 Task: For heading Use Pacifico with brown colour & bold.  font size for heading22,  'Change the font style of data to'Pacifico and font size to 14,  Change the alignment of both headline & data to Align right In the sheet  BankBalances logbookbook
Action: Mouse moved to (53, 179)
Screenshot: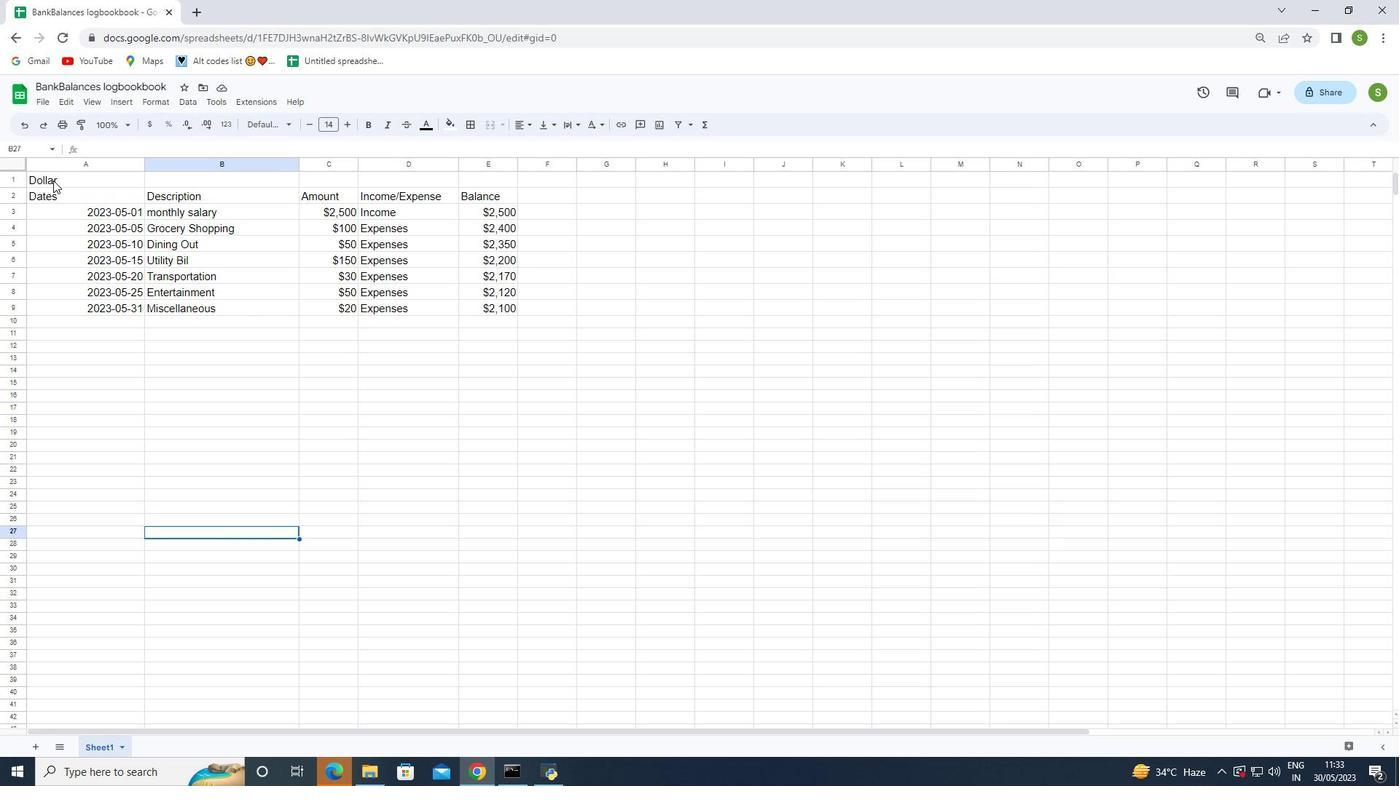 
Action: Mouse pressed left at (53, 179)
Screenshot: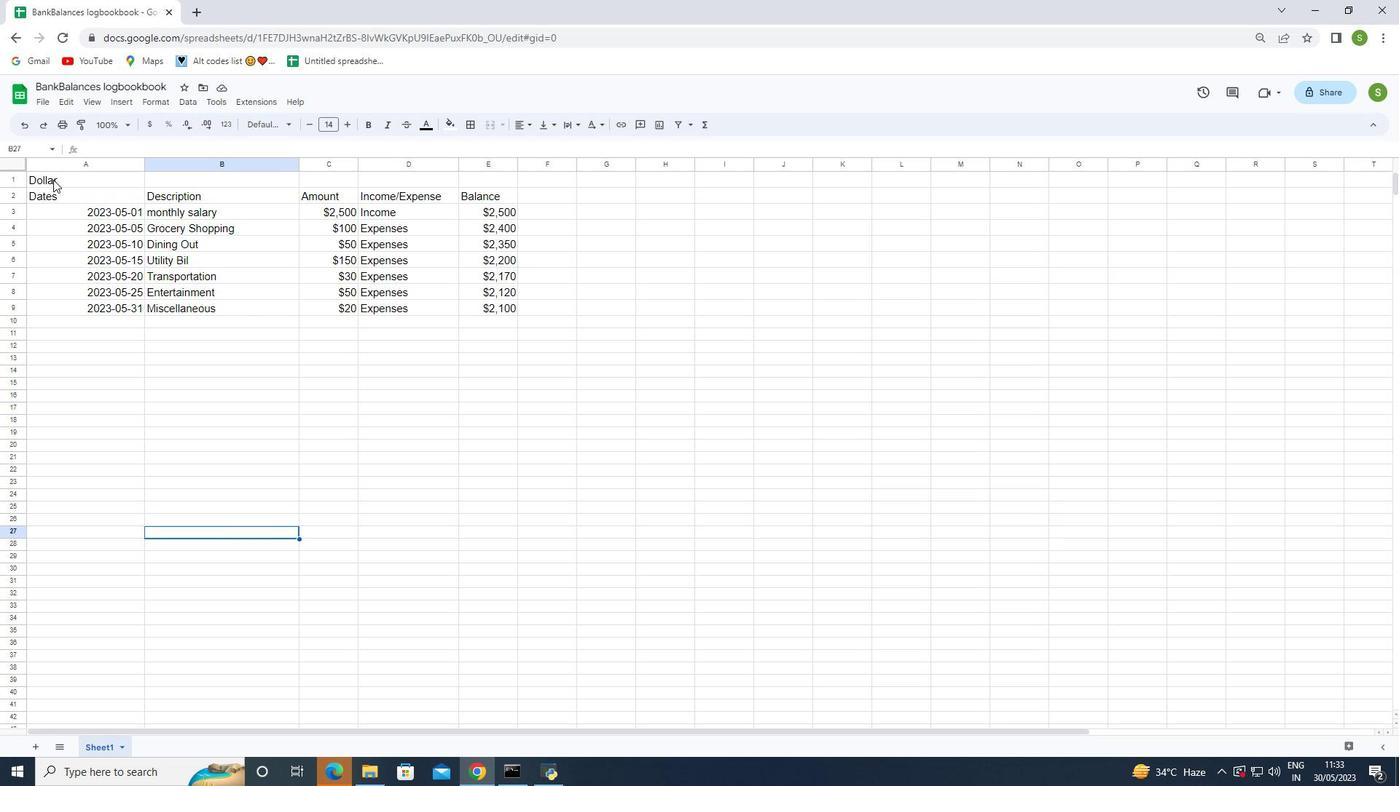 
Action: Mouse moved to (266, 127)
Screenshot: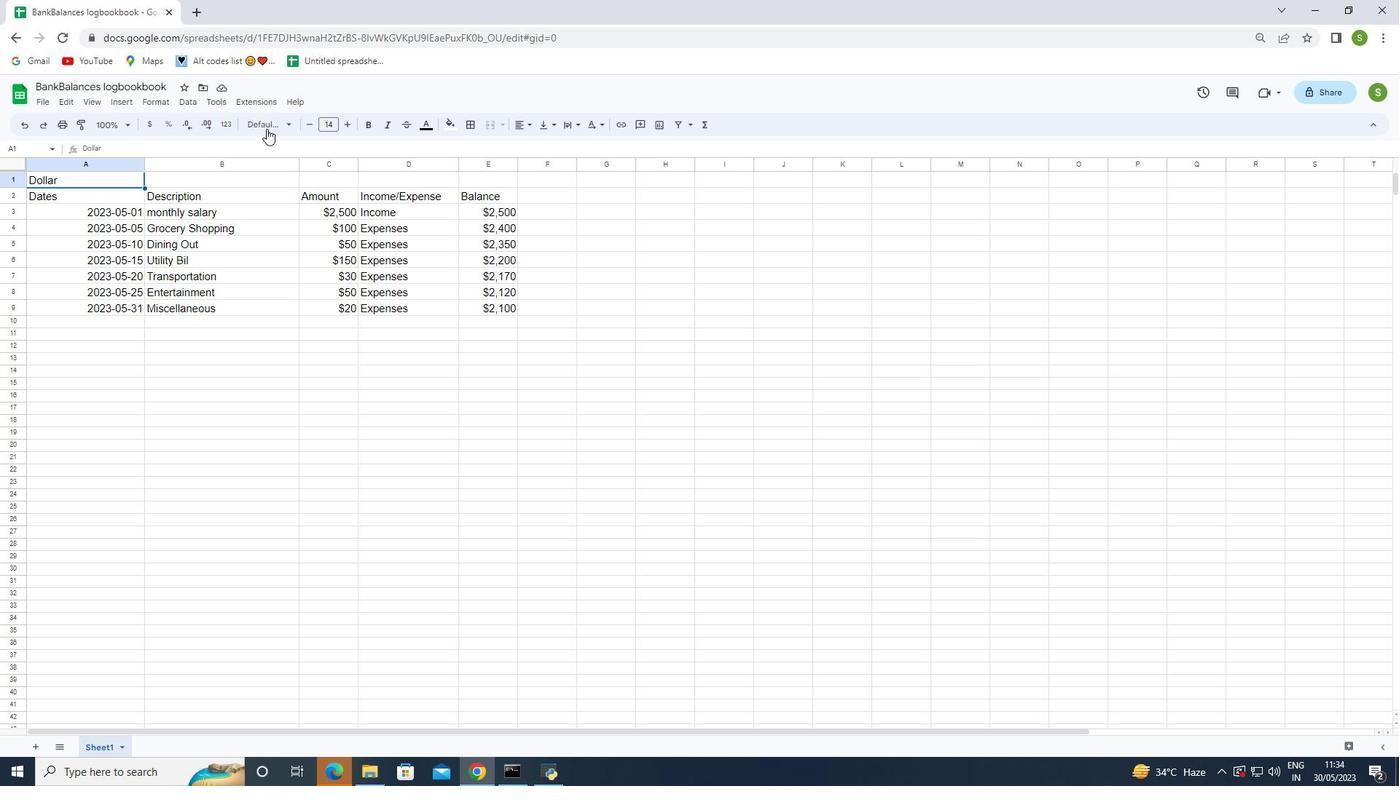 
Action: Mouse pressed left at (266, 127)
Screenshot: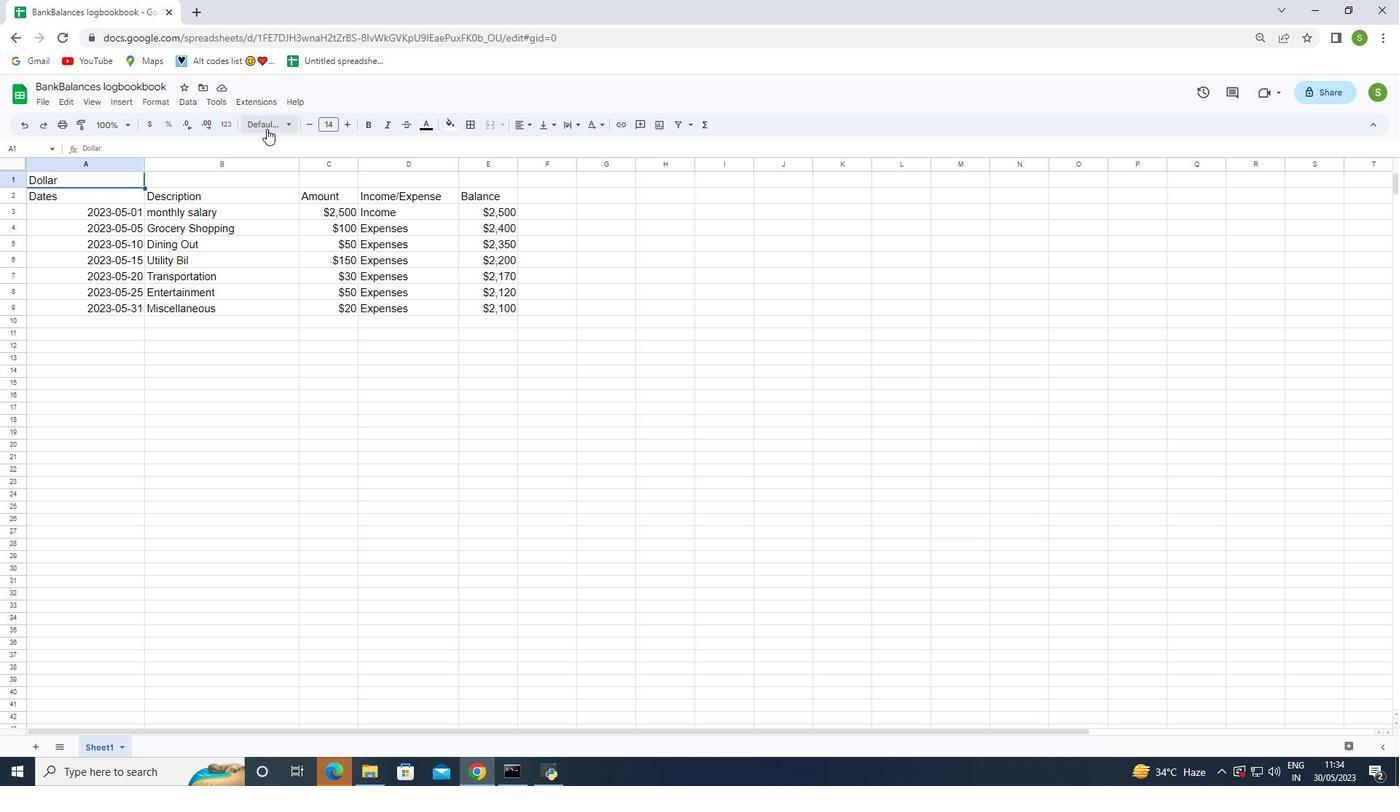 
Action: Mouse moved to (284, 651)
Screenshot: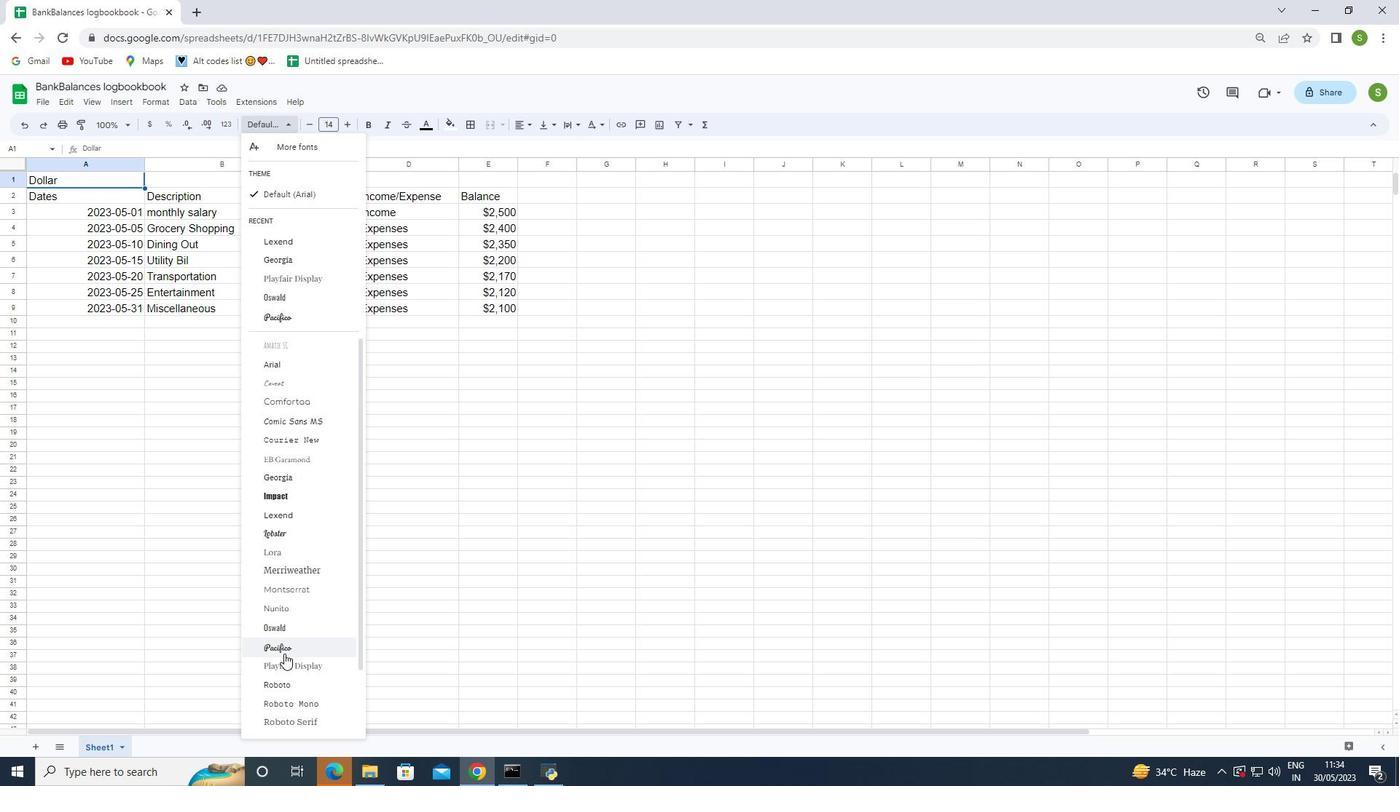 
Action: Mouse pressed left at (284, 651)
Screenshot: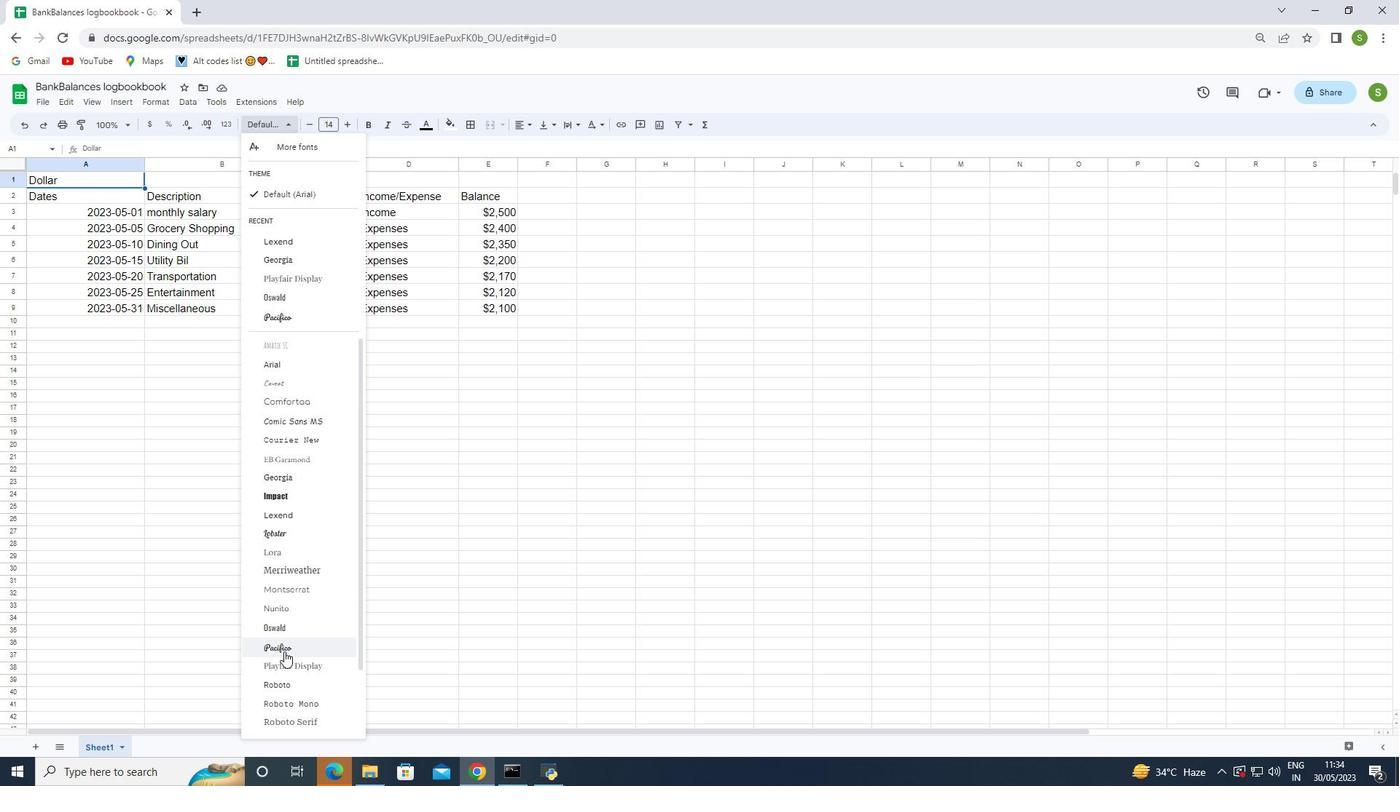 
Action: Mouse moved to (453, 124)
Screenshot: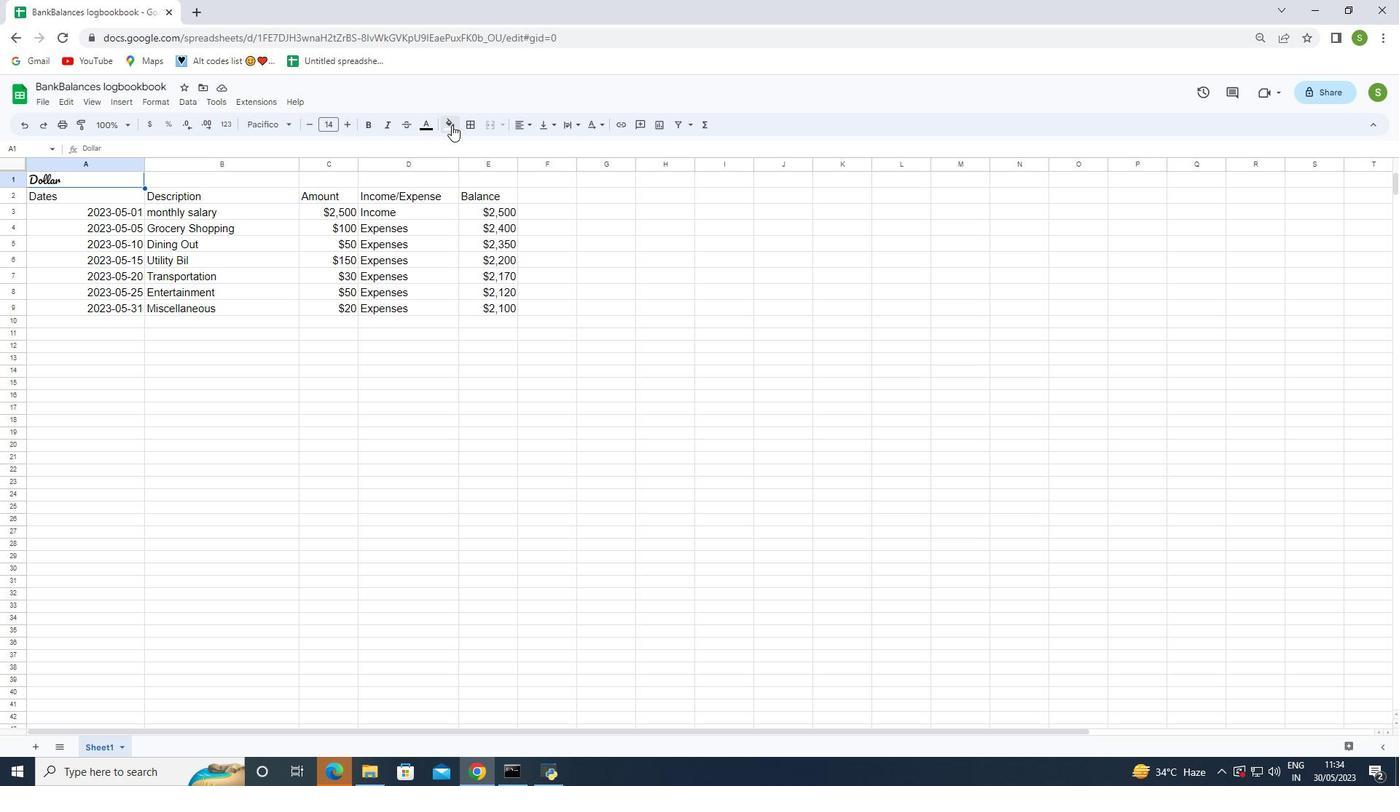 
Action: Mouse pressed left at (453, 124)
Screenshot: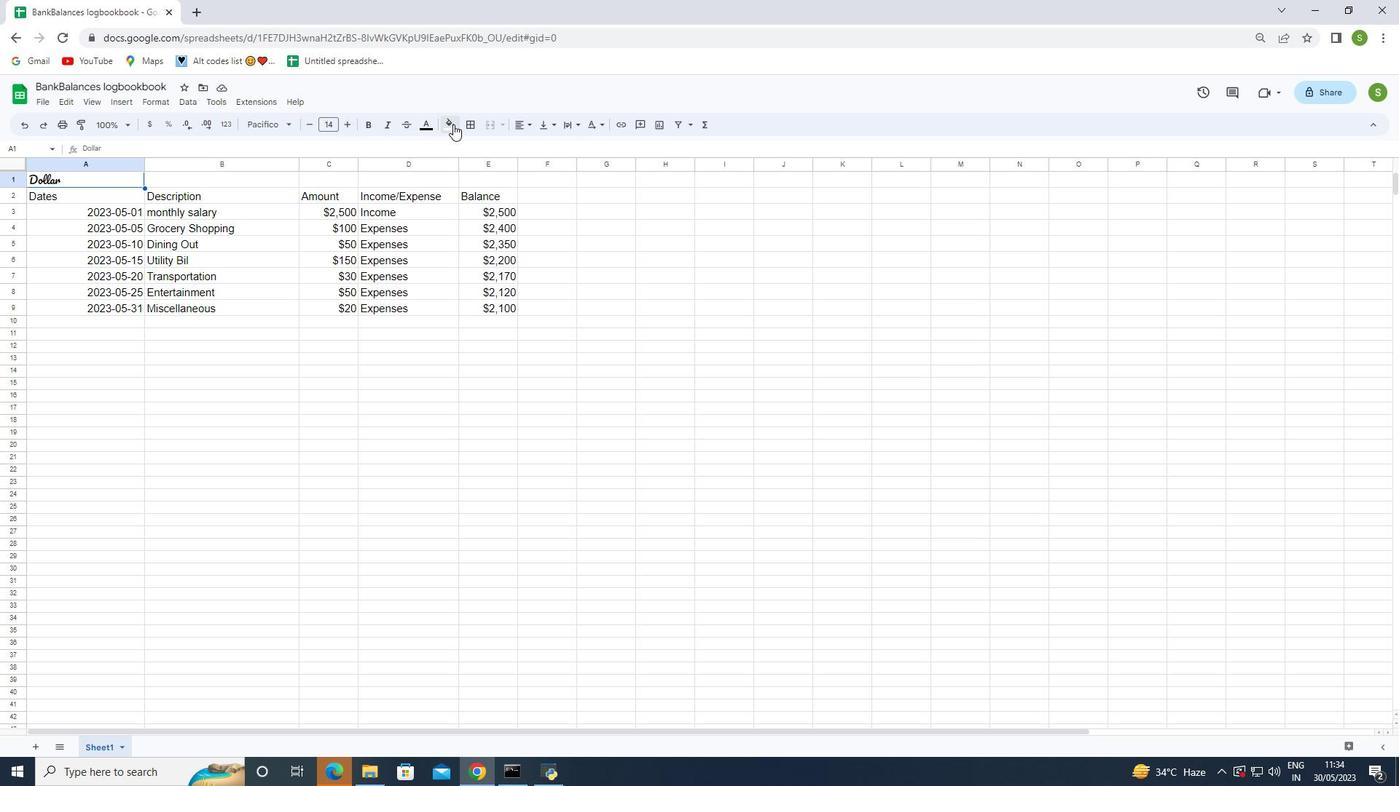 
Action: Mouse moved to (453, 253)
Screenshot: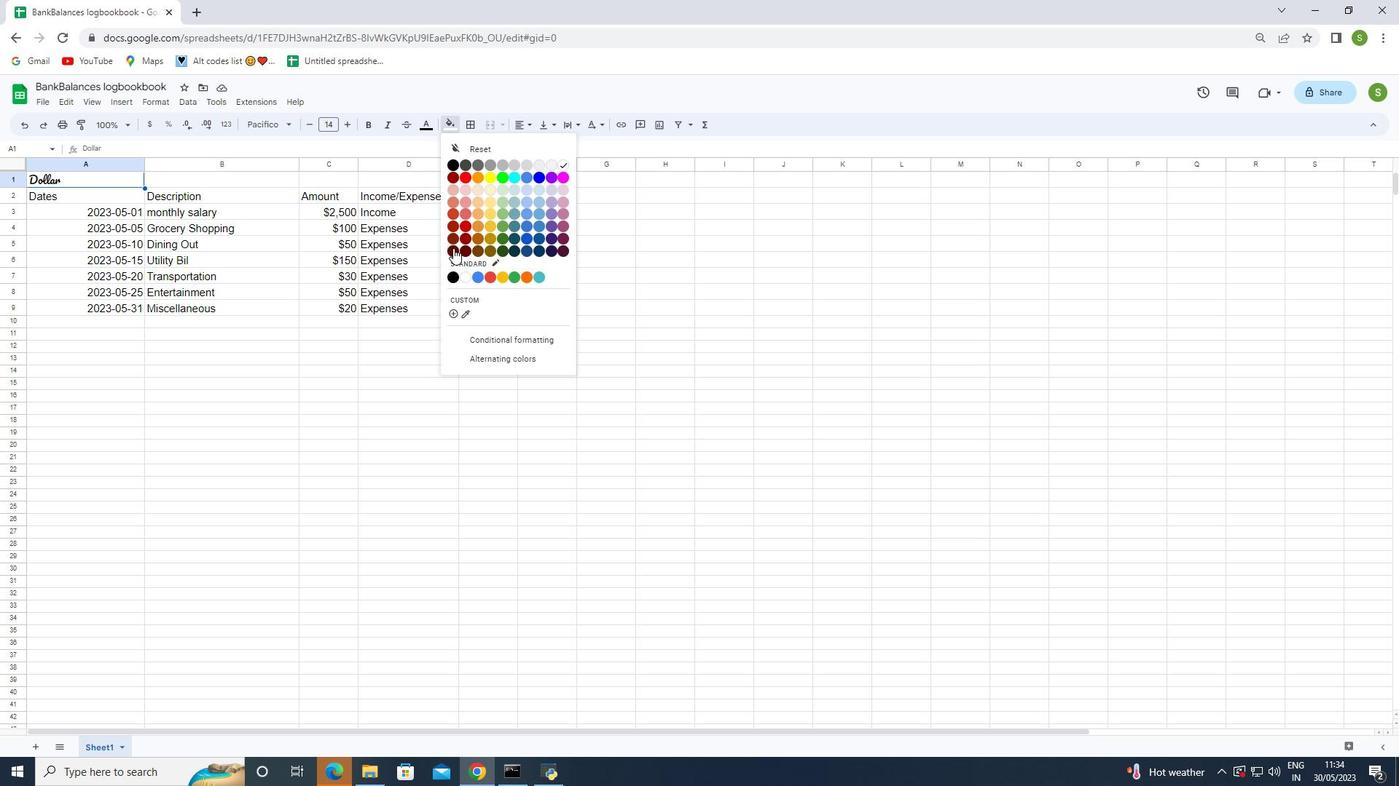 
Action: Mouse pressed left at (453, 253)
Screenshot: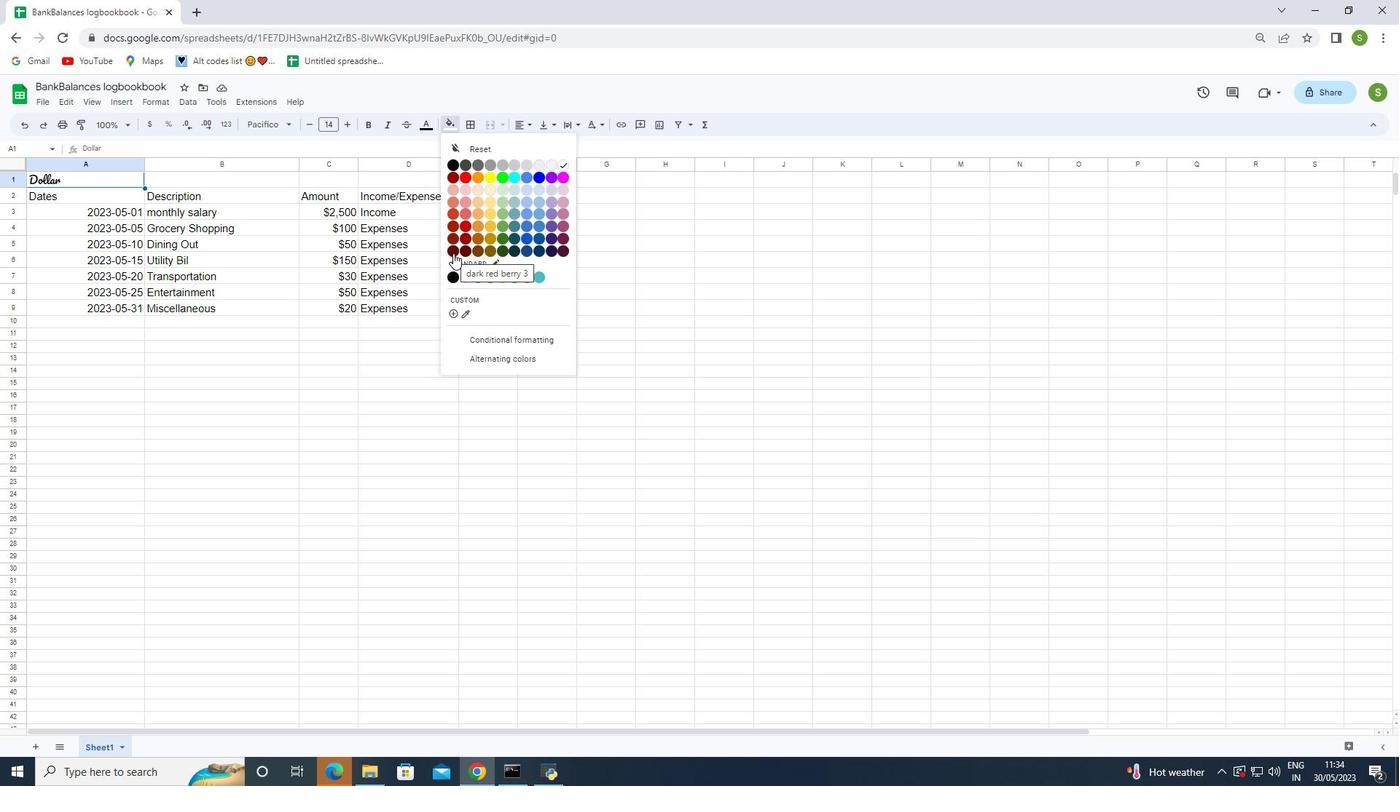 
Action: Mouse moved to (456, 125)
Screenshot: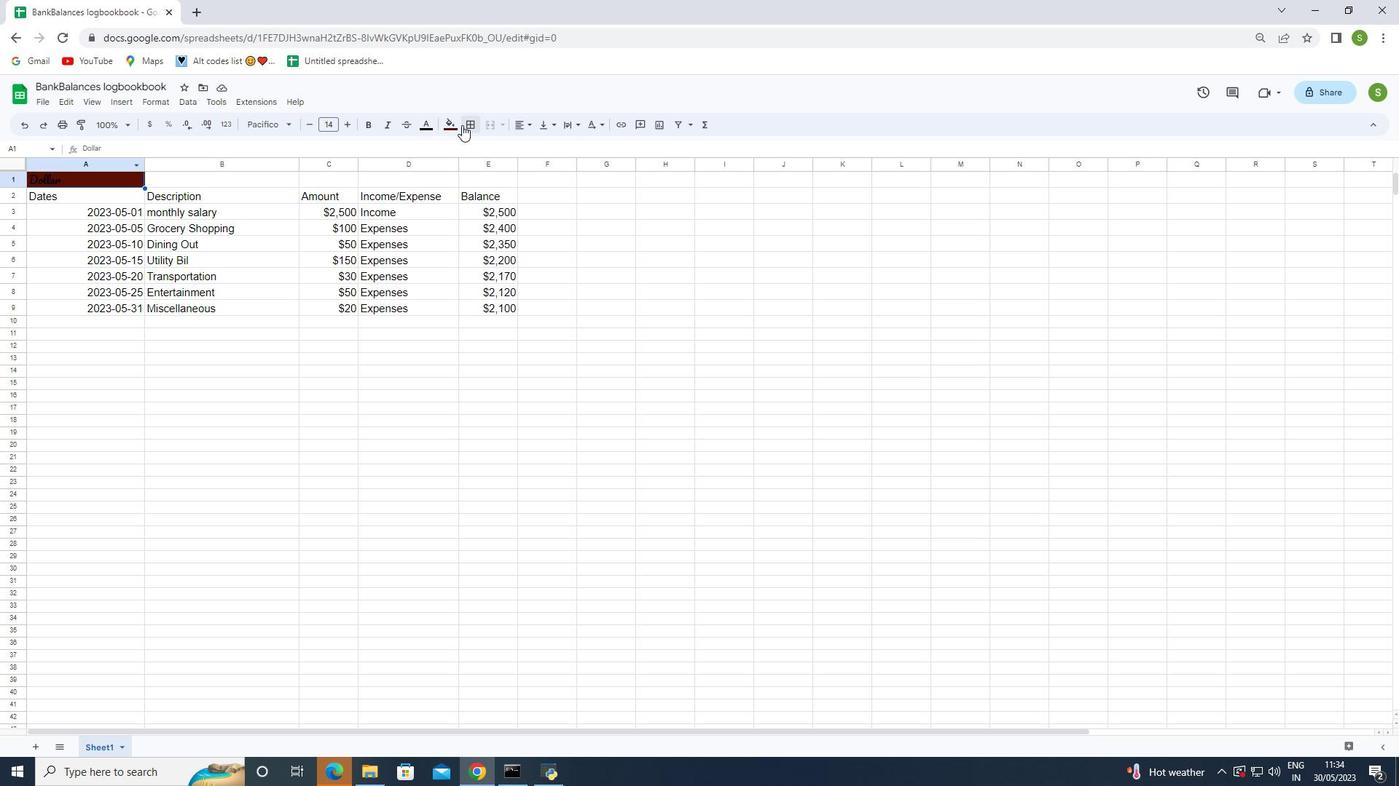 
Action: Mouse pressed left at (456, 125)
Screenshot: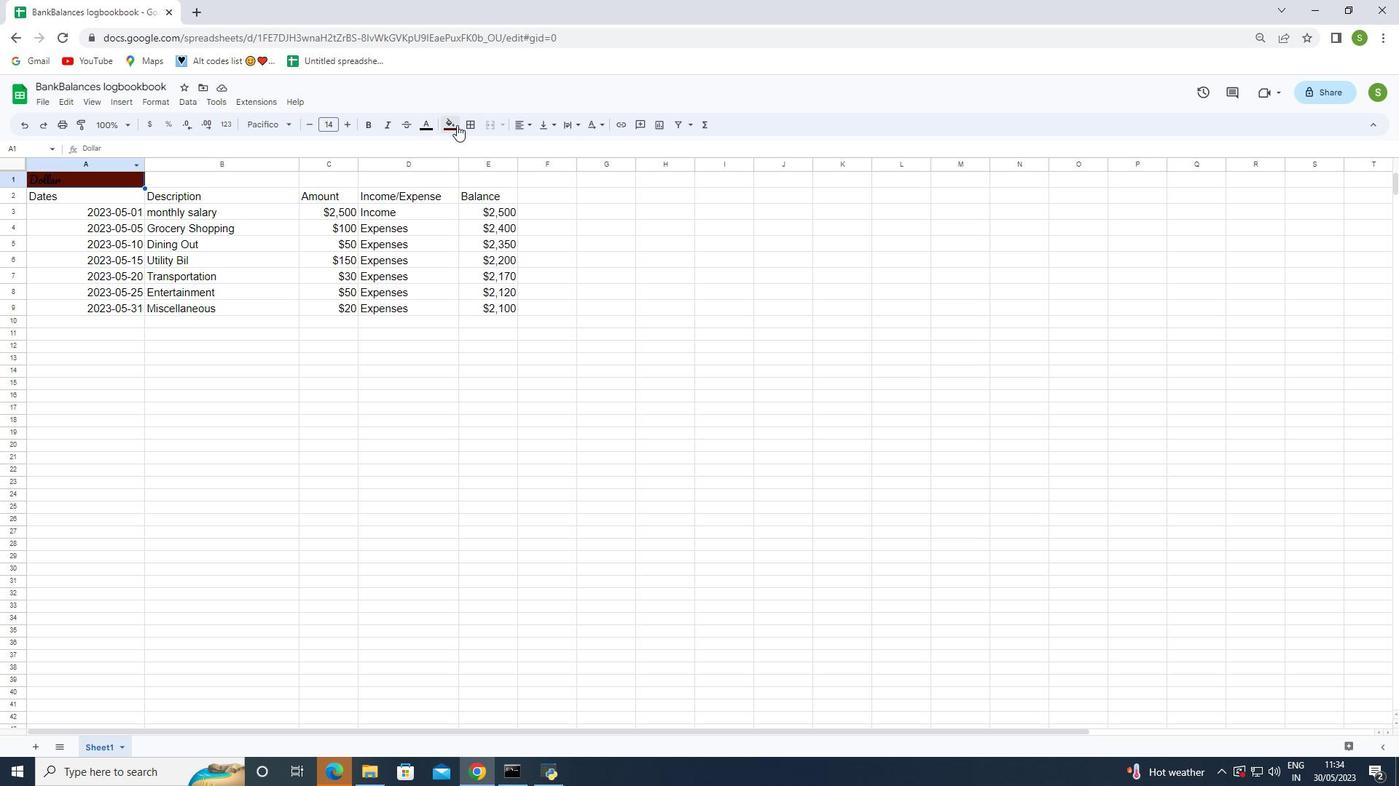 
Action: Mouse moved to (453, 239)
Screenshot: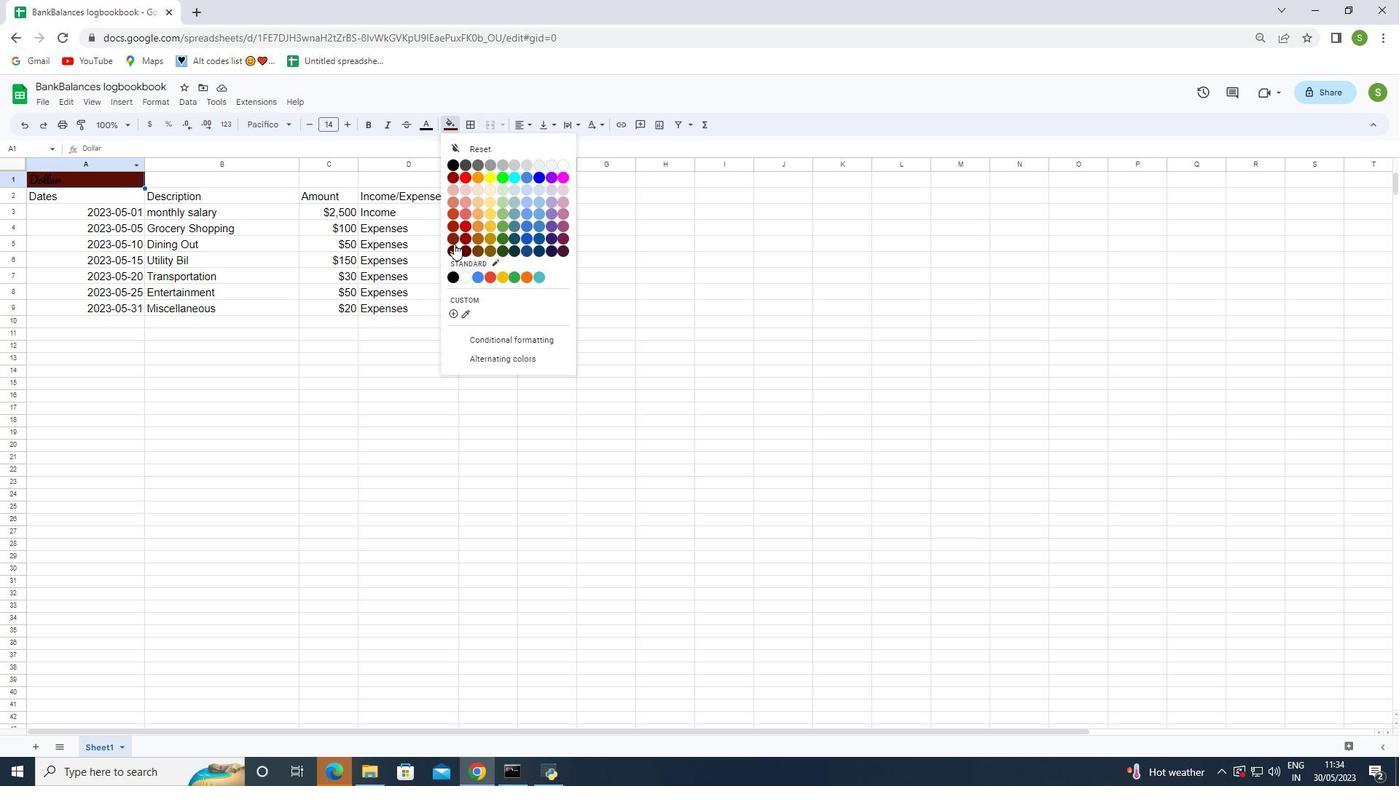 
Action: Mouse pressed left at (453, 239)
Screenshot: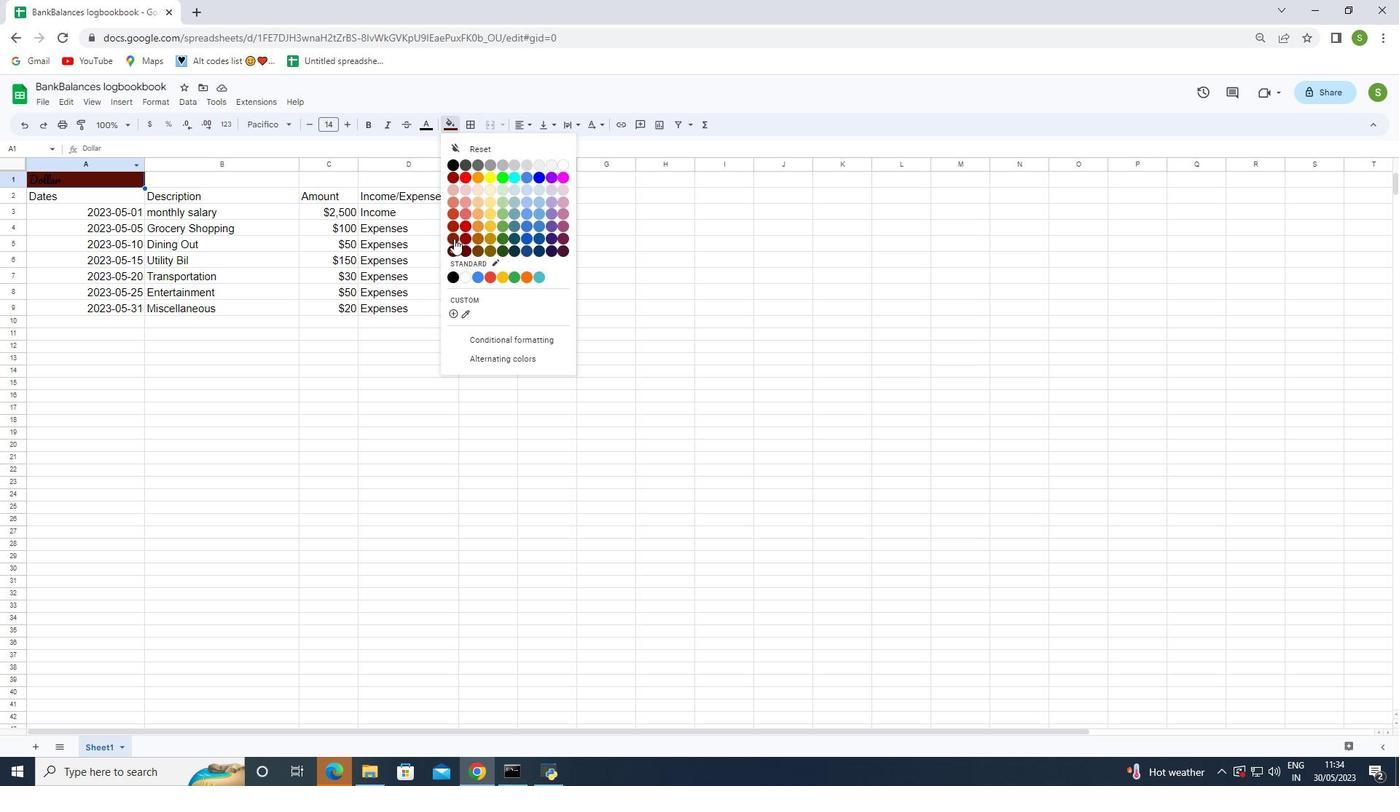 
Action: Mouse moved to (527, 125)
Screenshot: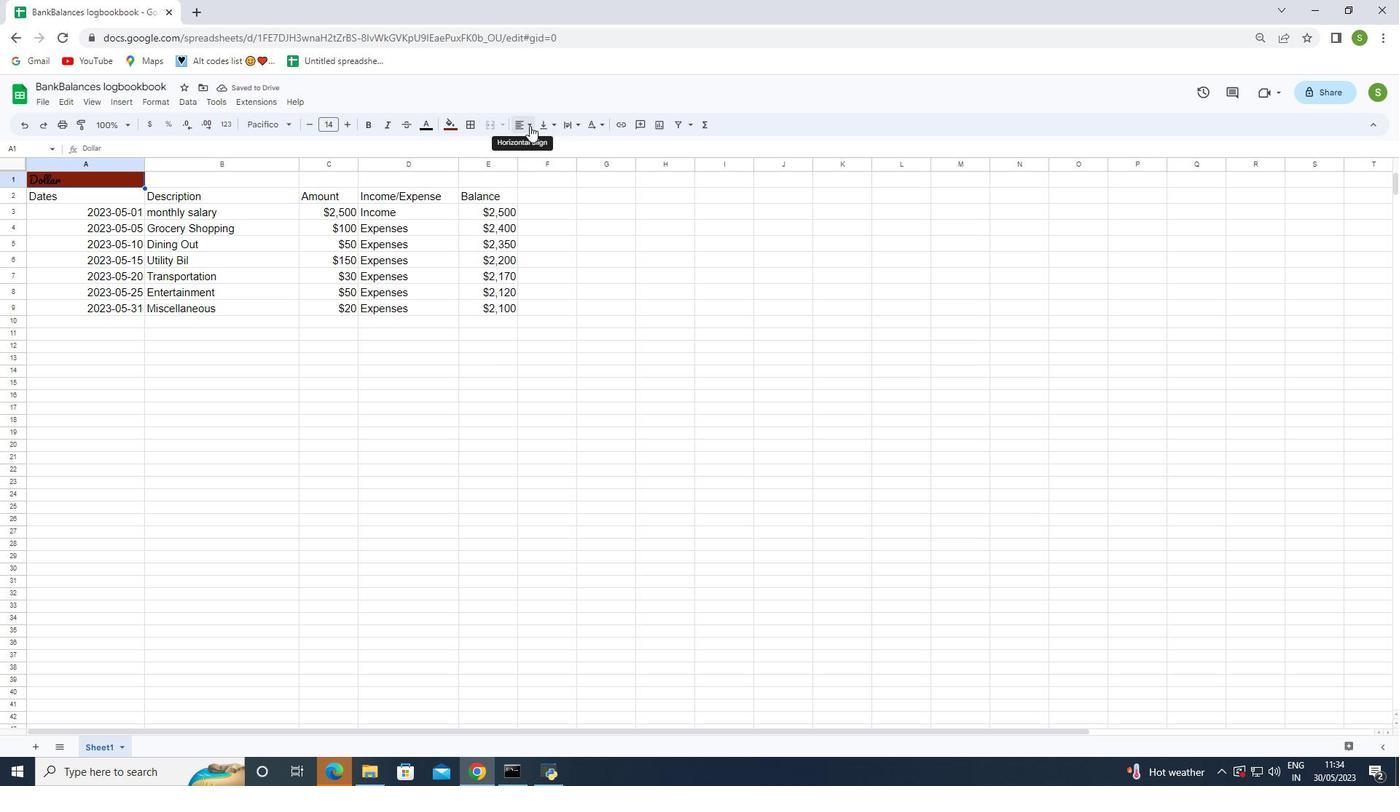 
Action: Mouse pressed left at (527, 125)
Screenshot: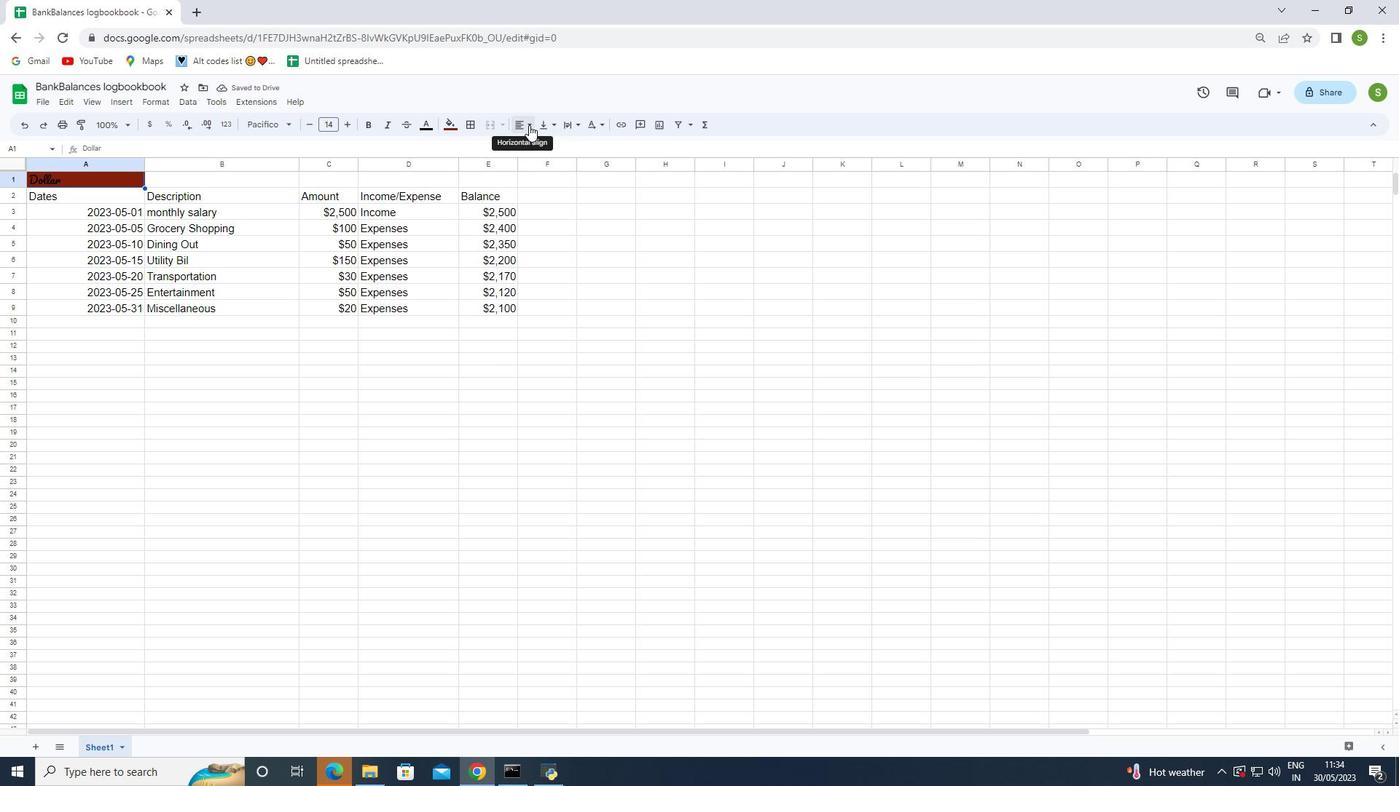 
Action: Mouse moved to (530, 122)
Screenshot: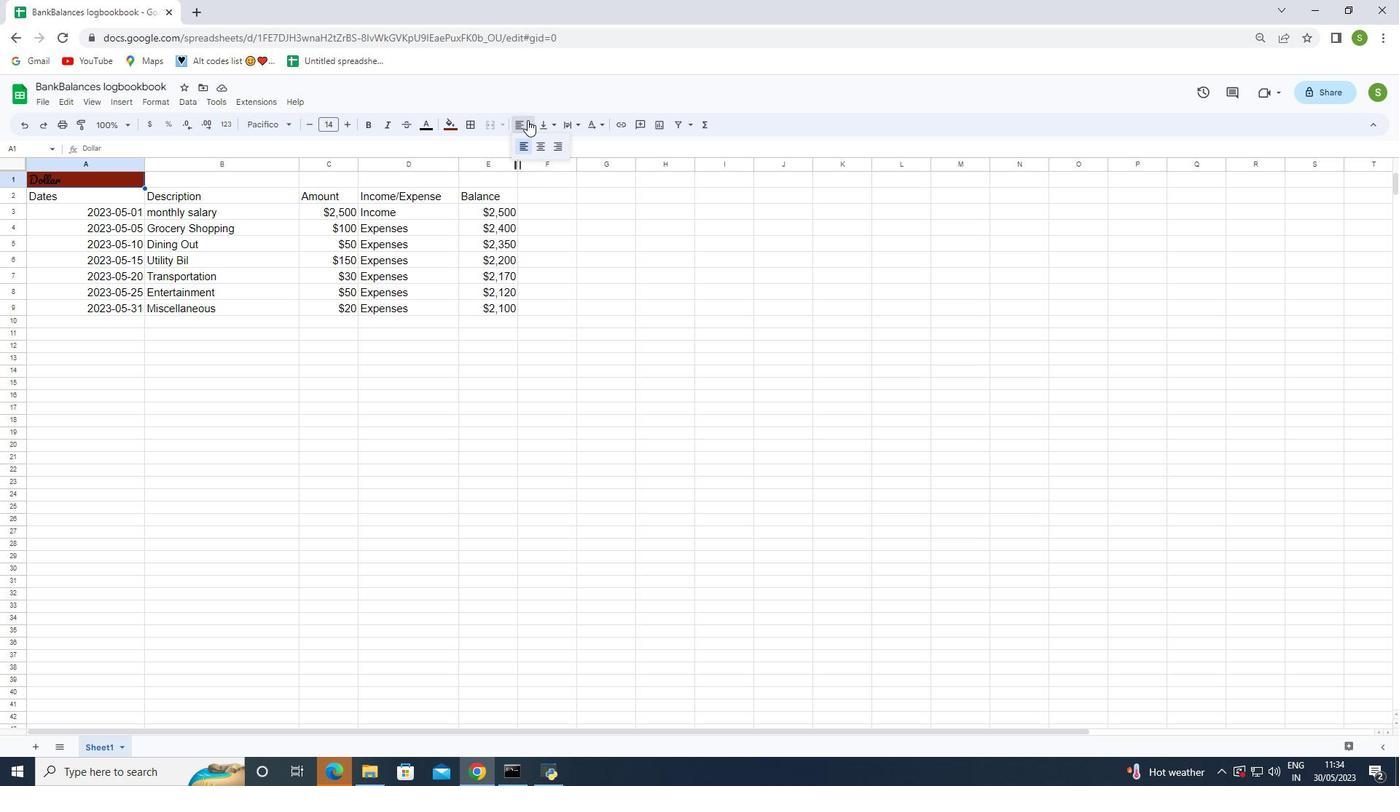 
Action: Mouse pressed left at (530, 122)
Screenshot: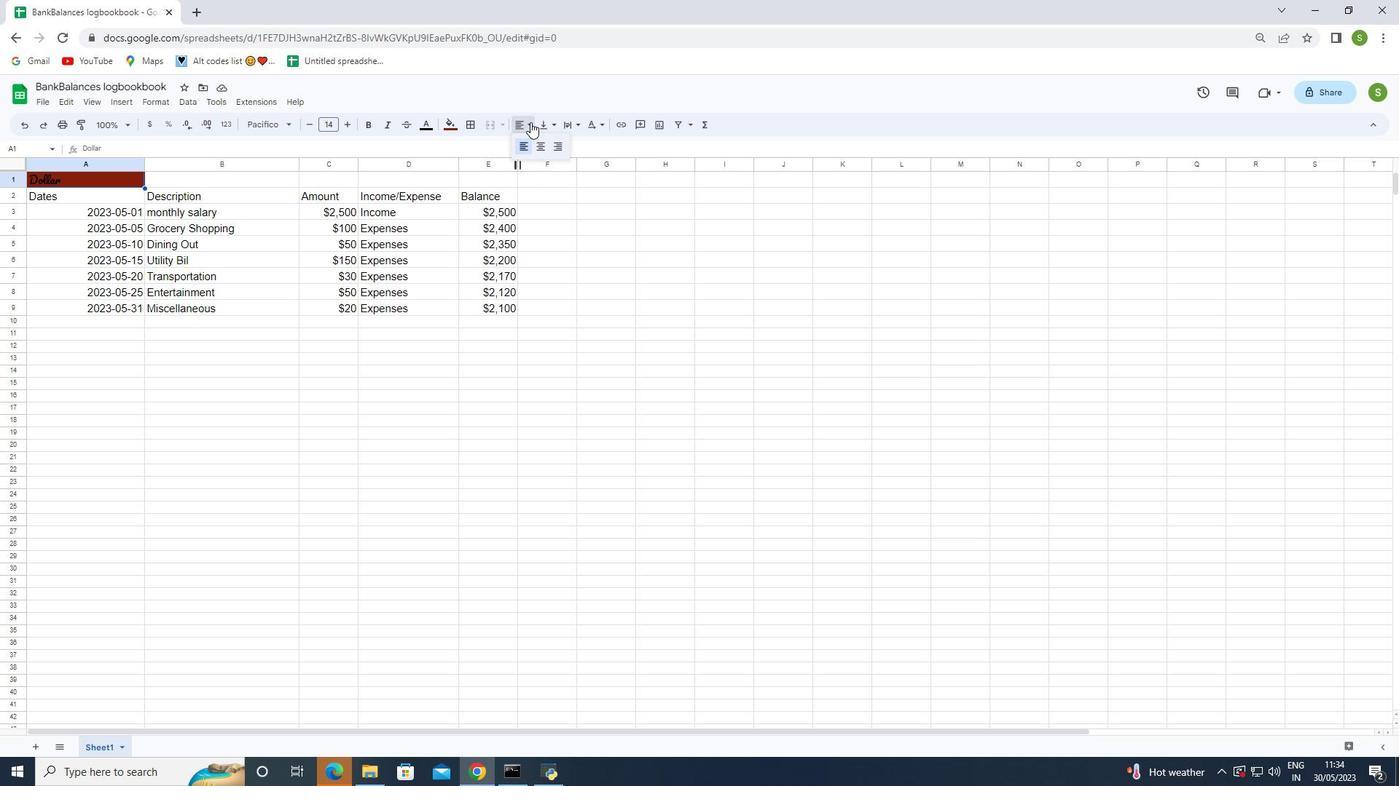 
Action: Mouse moved to (373, 123)
Screenshot: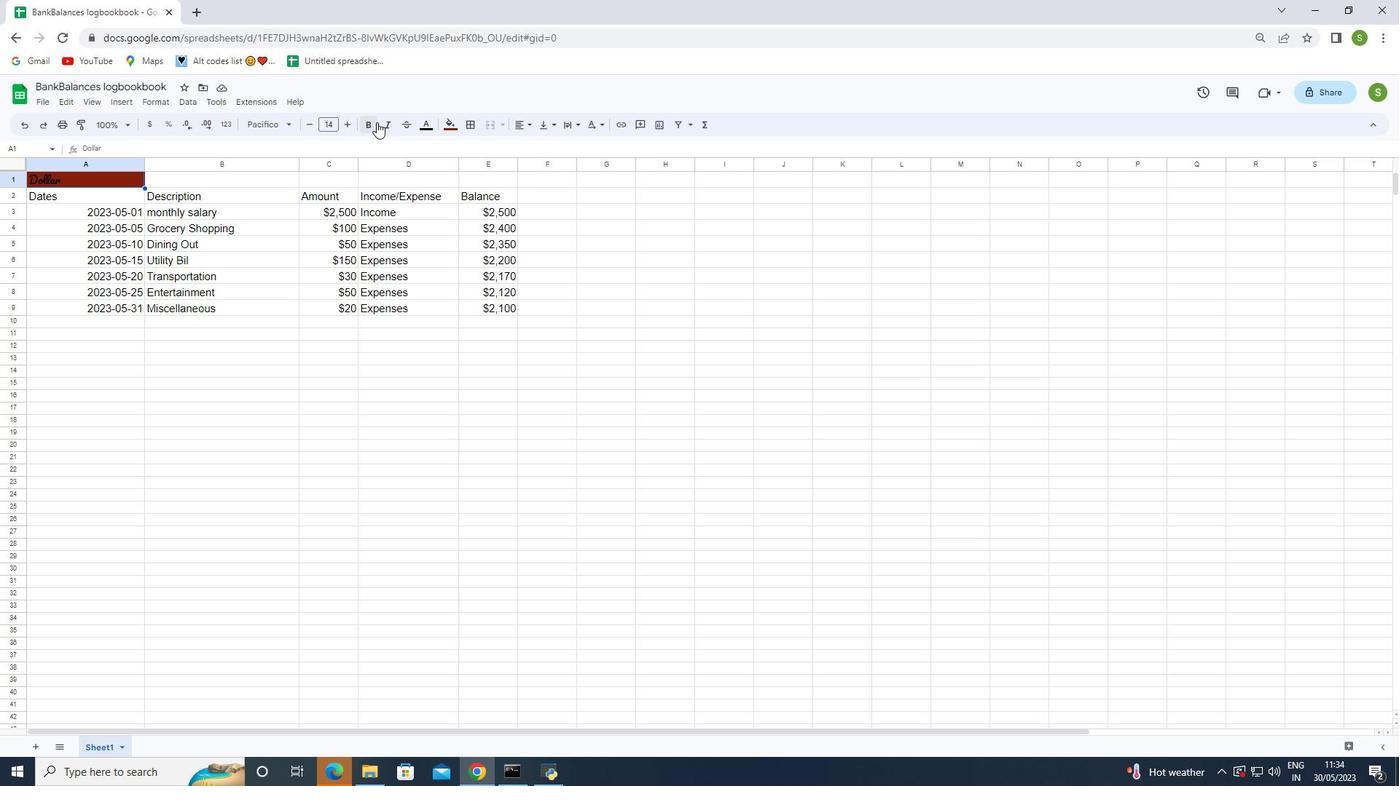 
Action: Mouse pressed left at (373, 123)
Screenshot: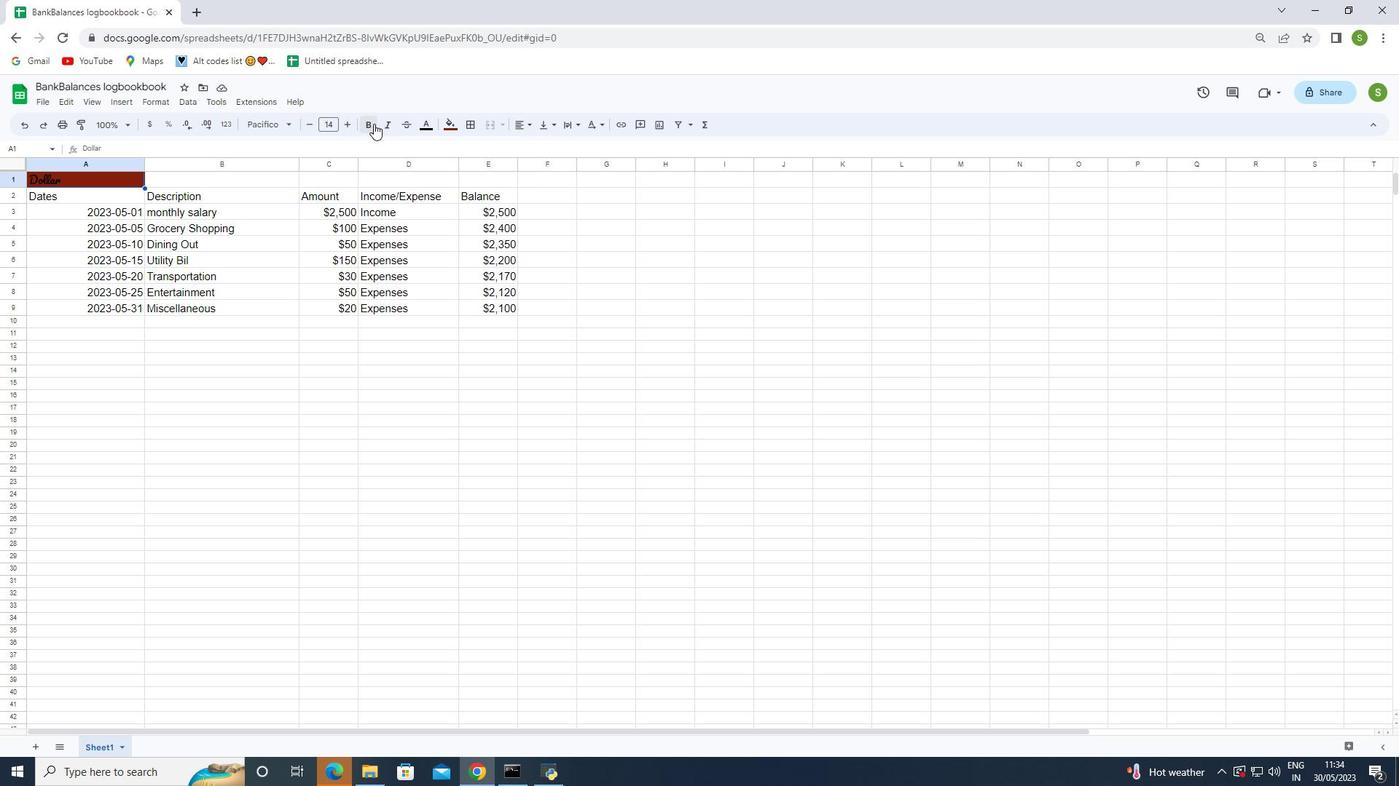 
Action: Mouse moved to (349, 124)
Screenshot: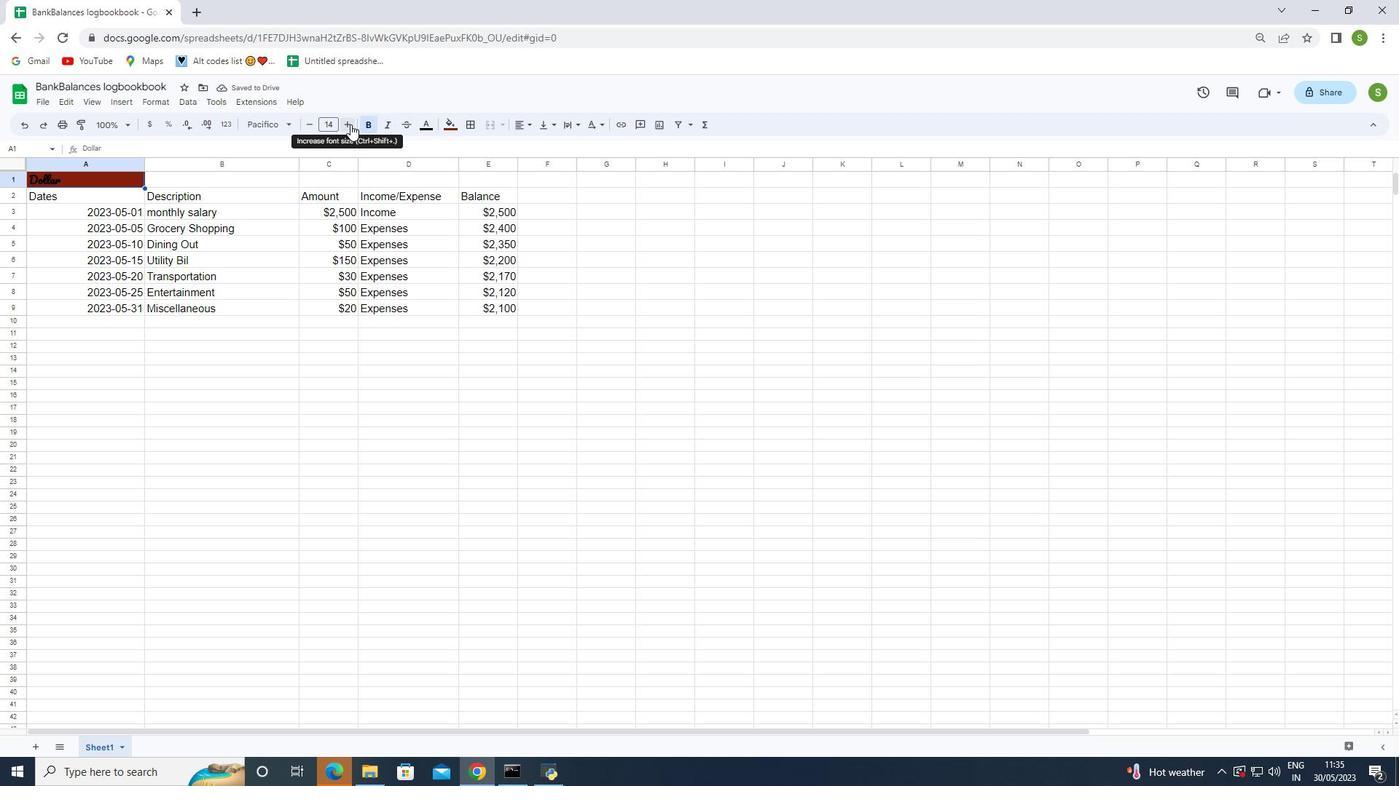 
Action: Mouse pressed left at (349, 124)
Screenshot: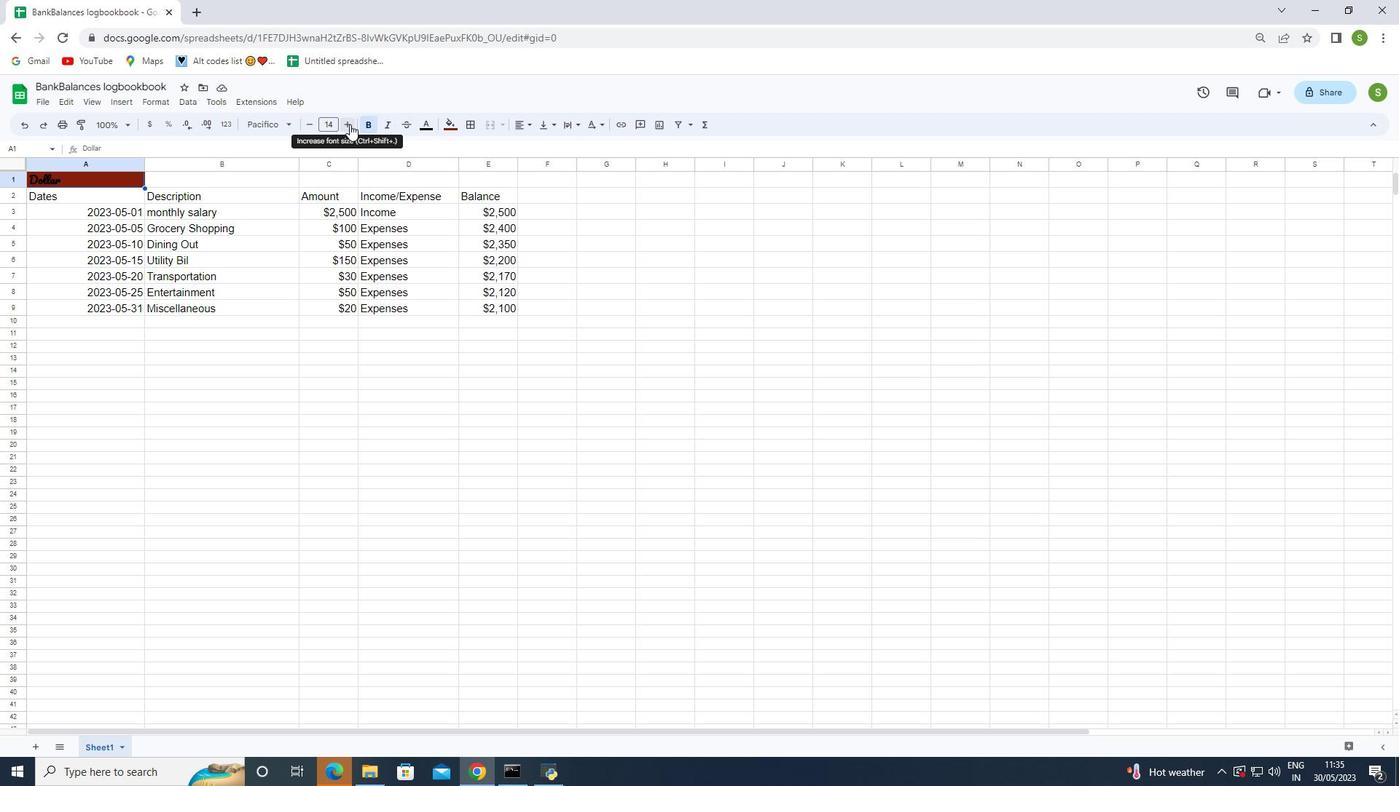 
Action: Mouse pressed left at (349, 124)
Screenshot: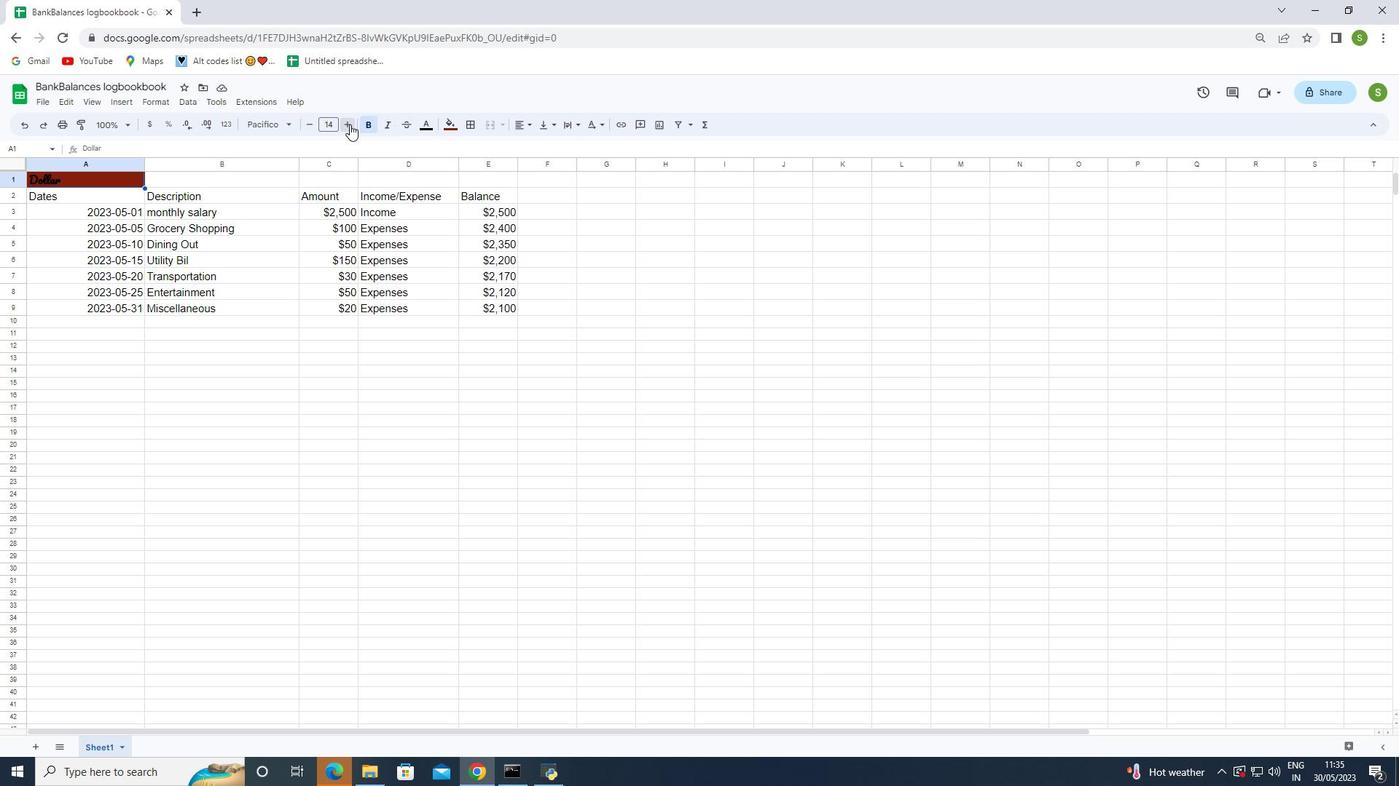 
Action: Mouse pressed left at (349, 124)
Screenshot: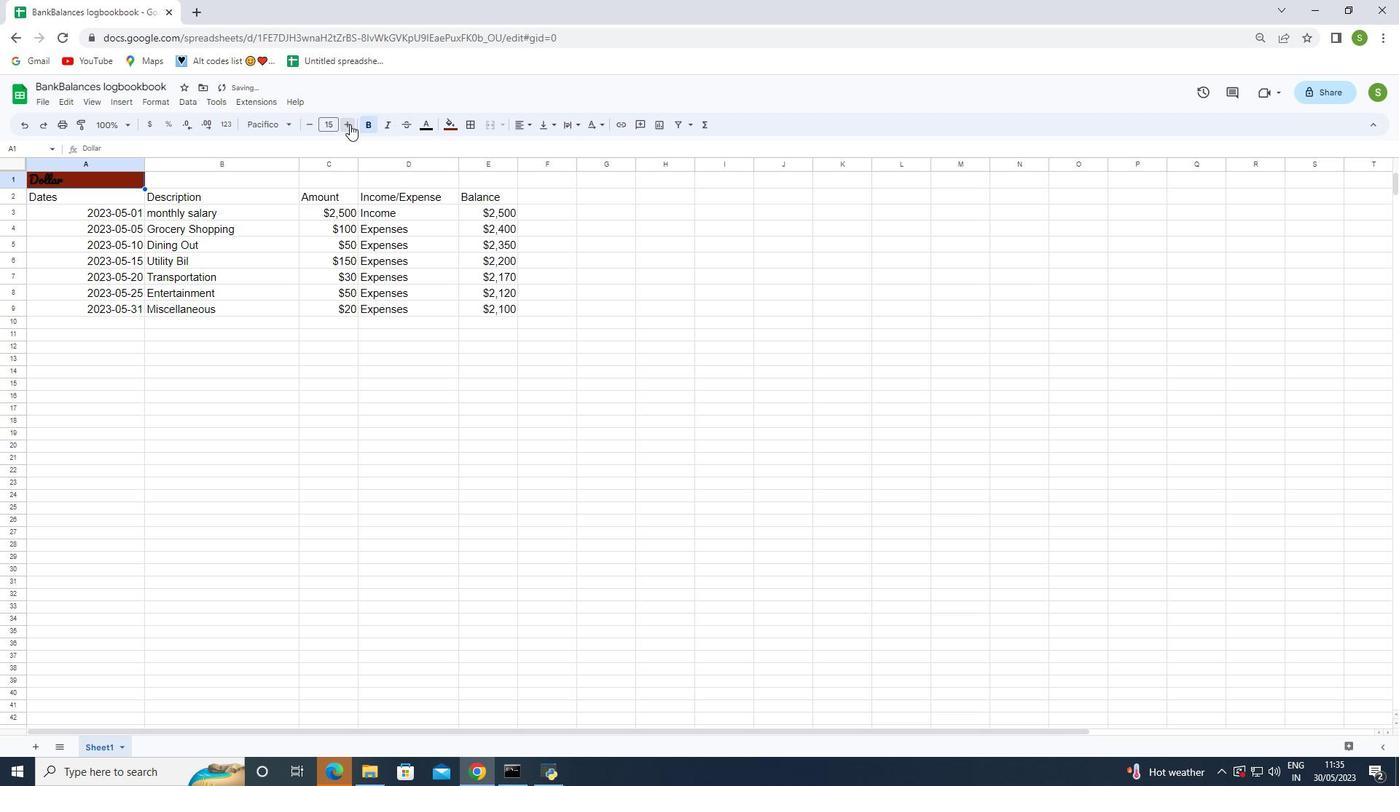 
Action: Mouse pressed left at (349, 124)
Screenshot: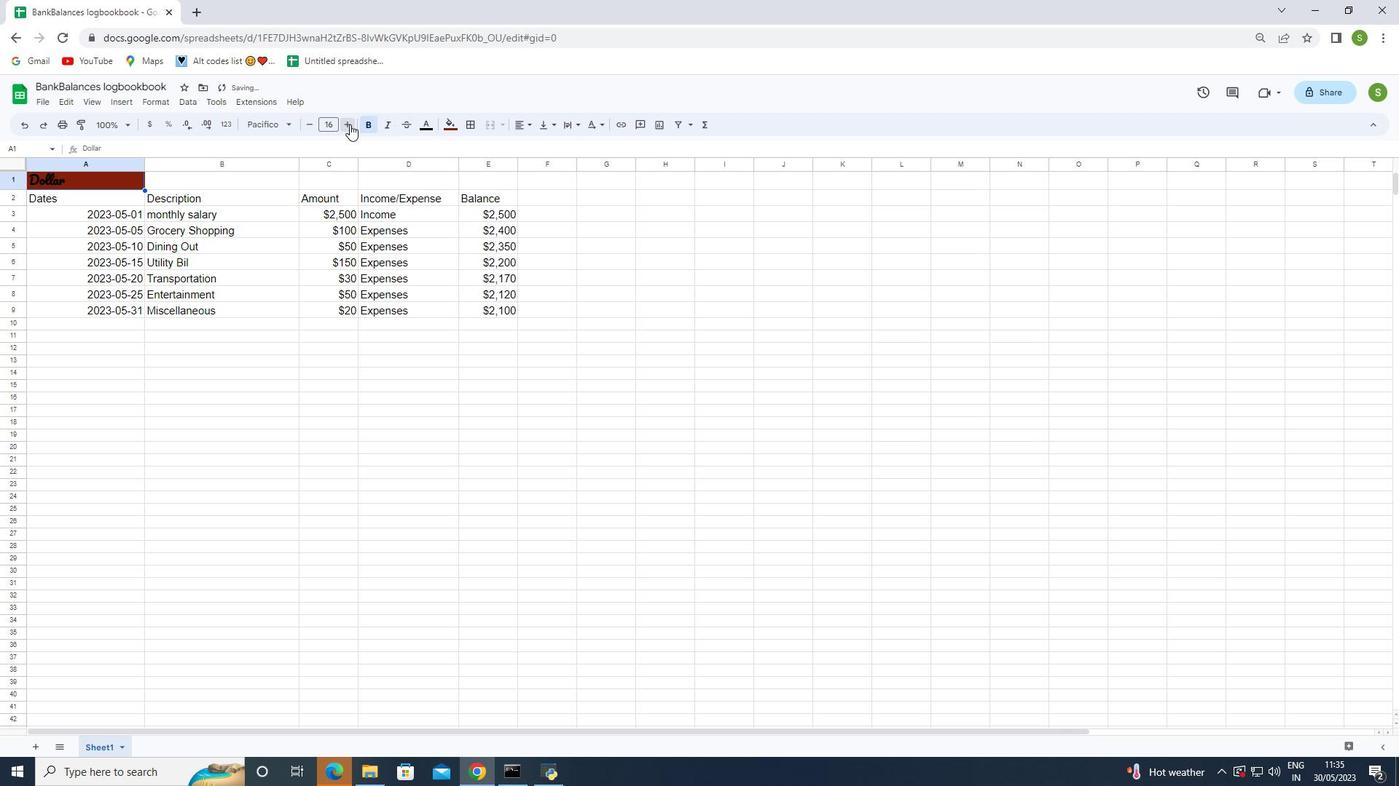 
Action: Mouse pressed left at (349, 124)
Screenshot: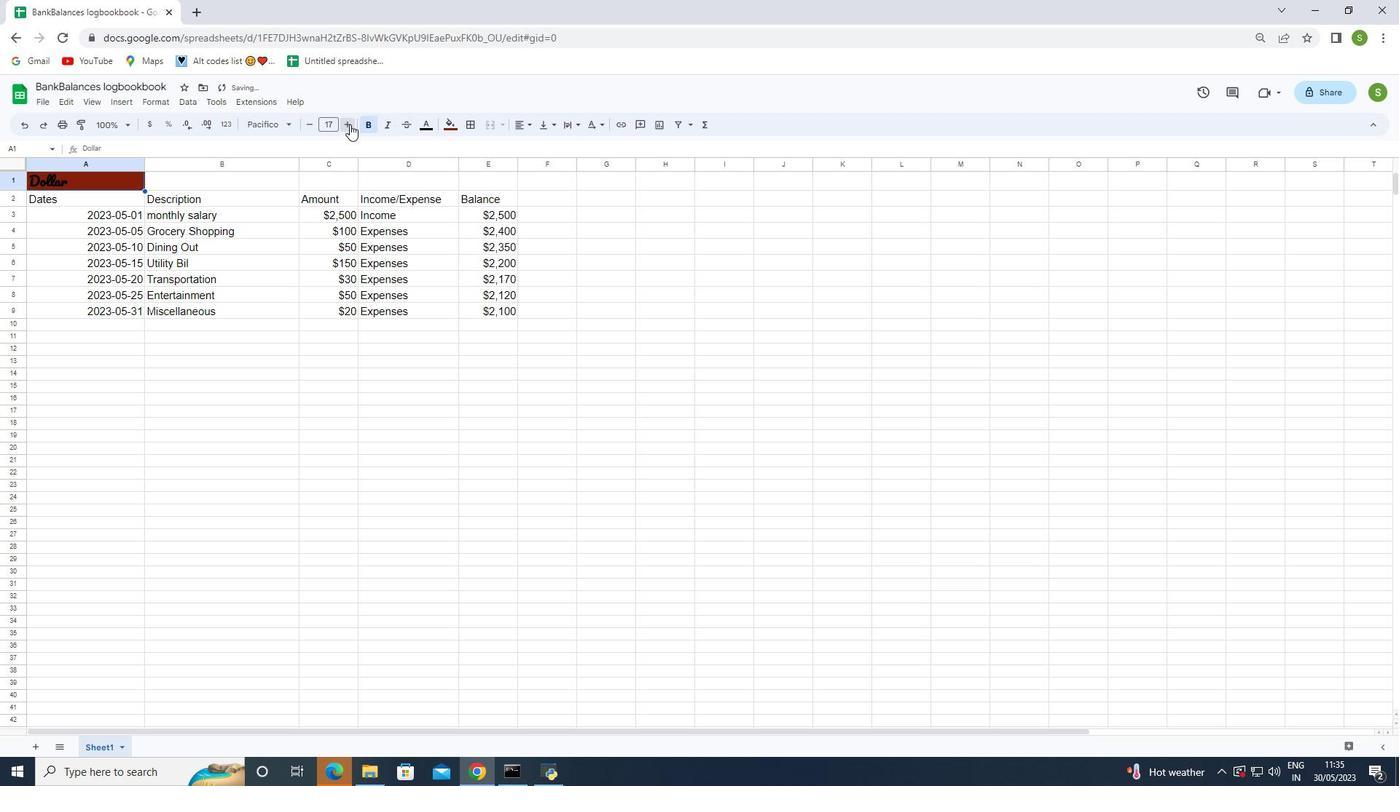 
Action: Mouse pressed left at (349, 124)
Screenshot: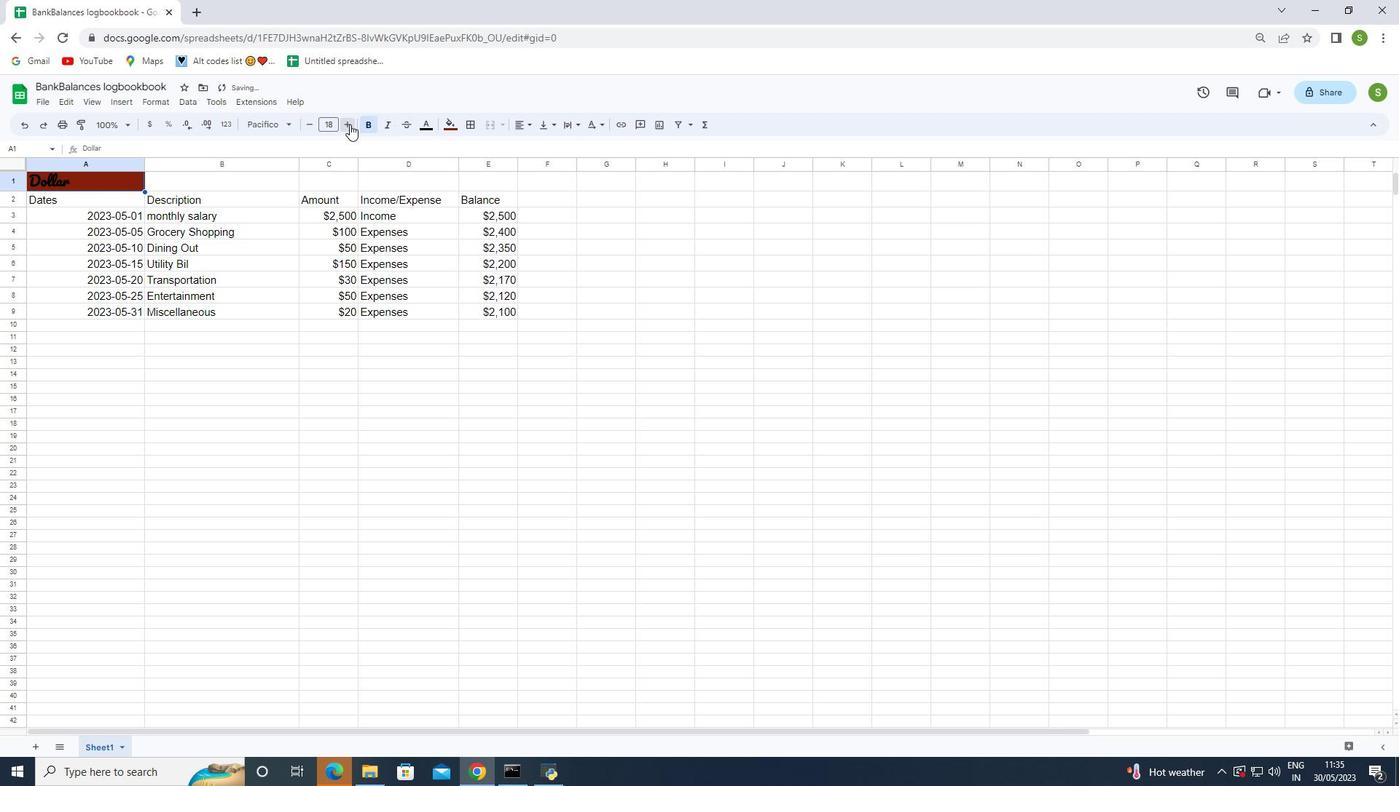 
Action: Mouse pressed left at (349, 124)
Screenshot: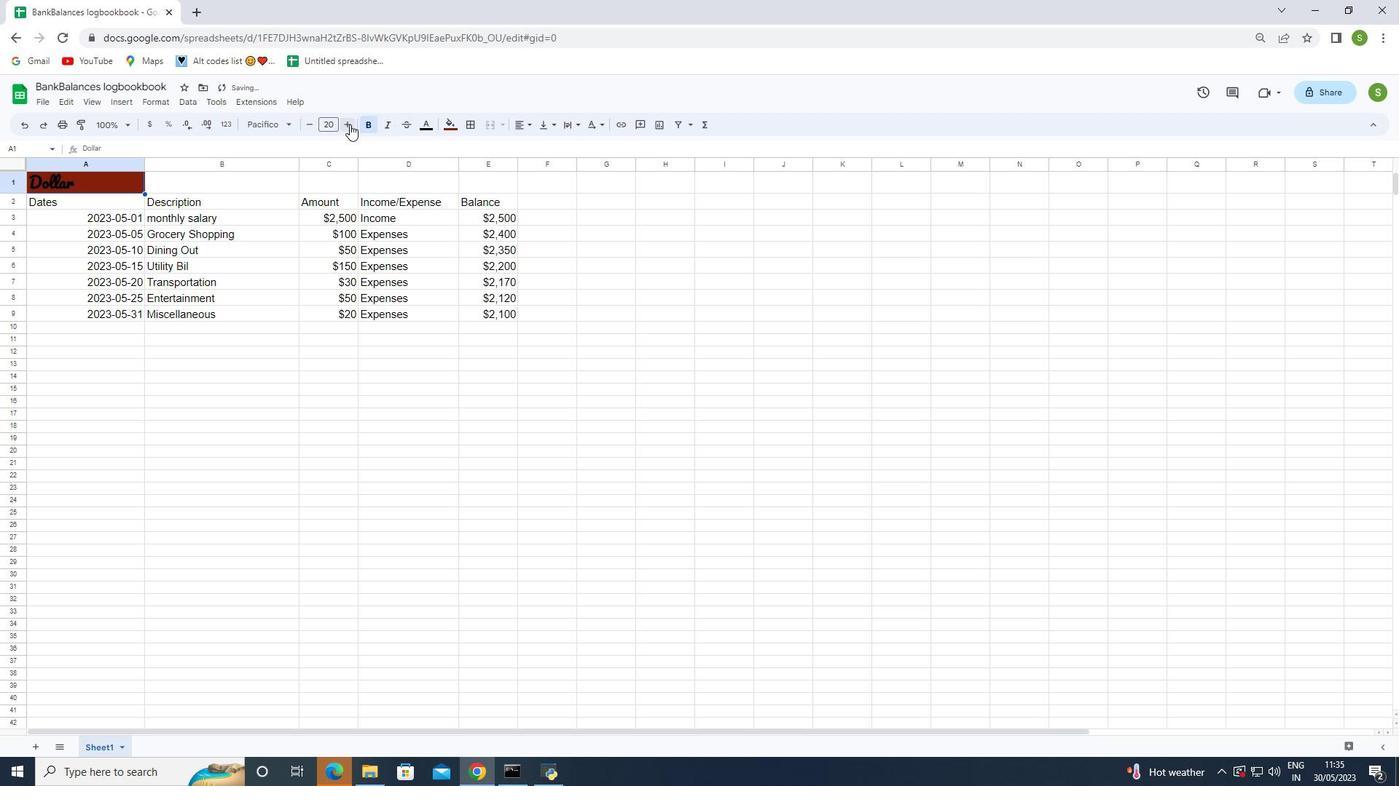 
Action: Mouse pressed left at (349, 124)
Screenshot: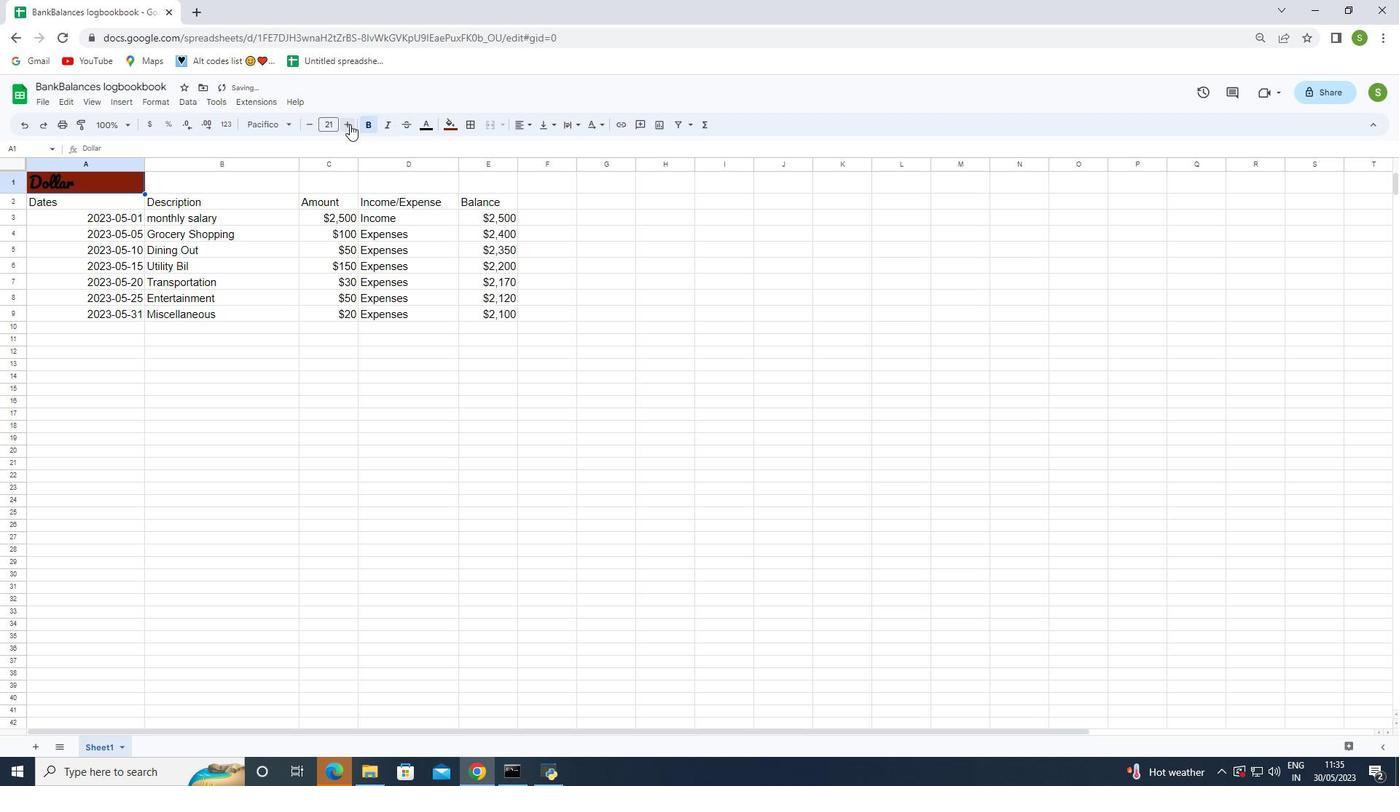 
Action: Mouse moved to (51, 205)
Screenshot: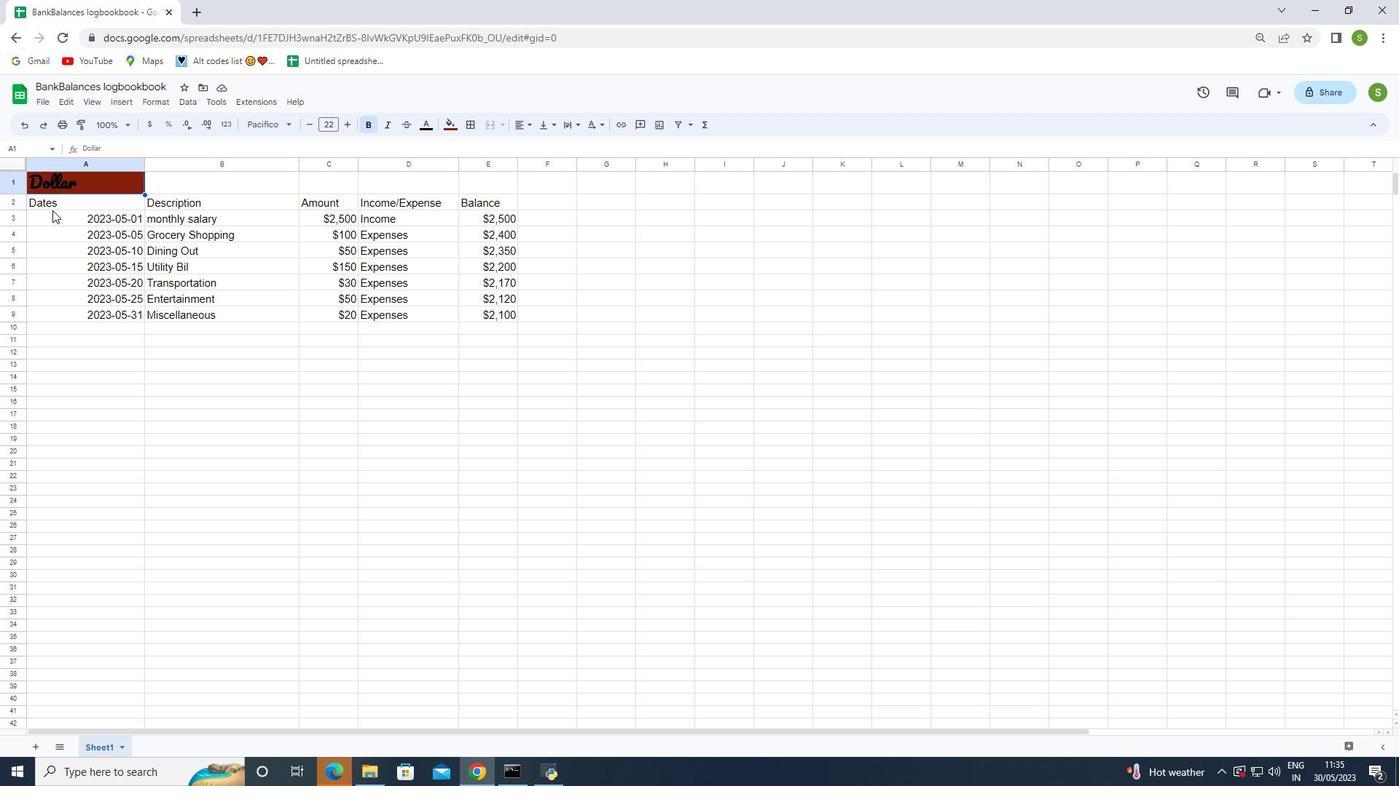 
Action: Mouse pressed left at (51, 205)
Screenshot: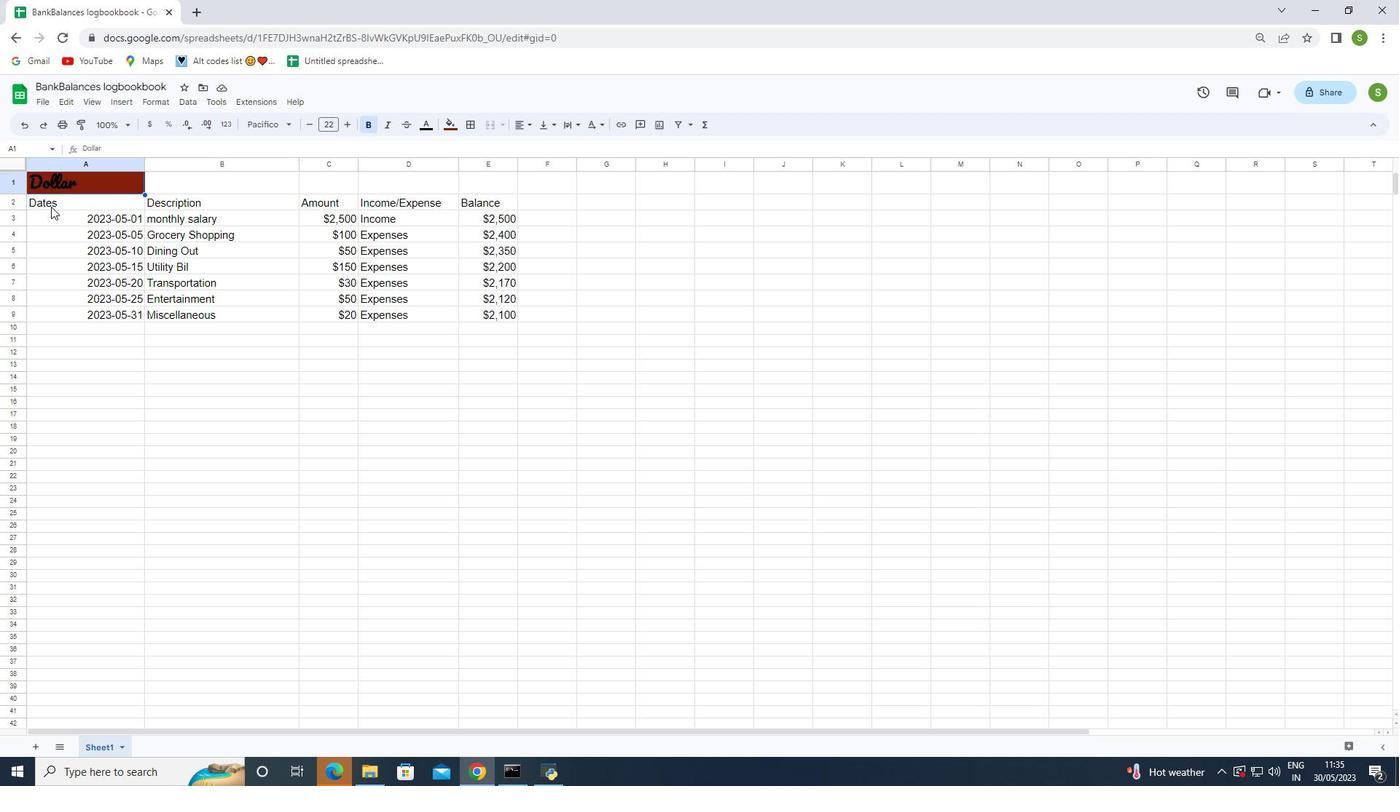 
Action: Mouse moved to (279, 123)
Screenshot: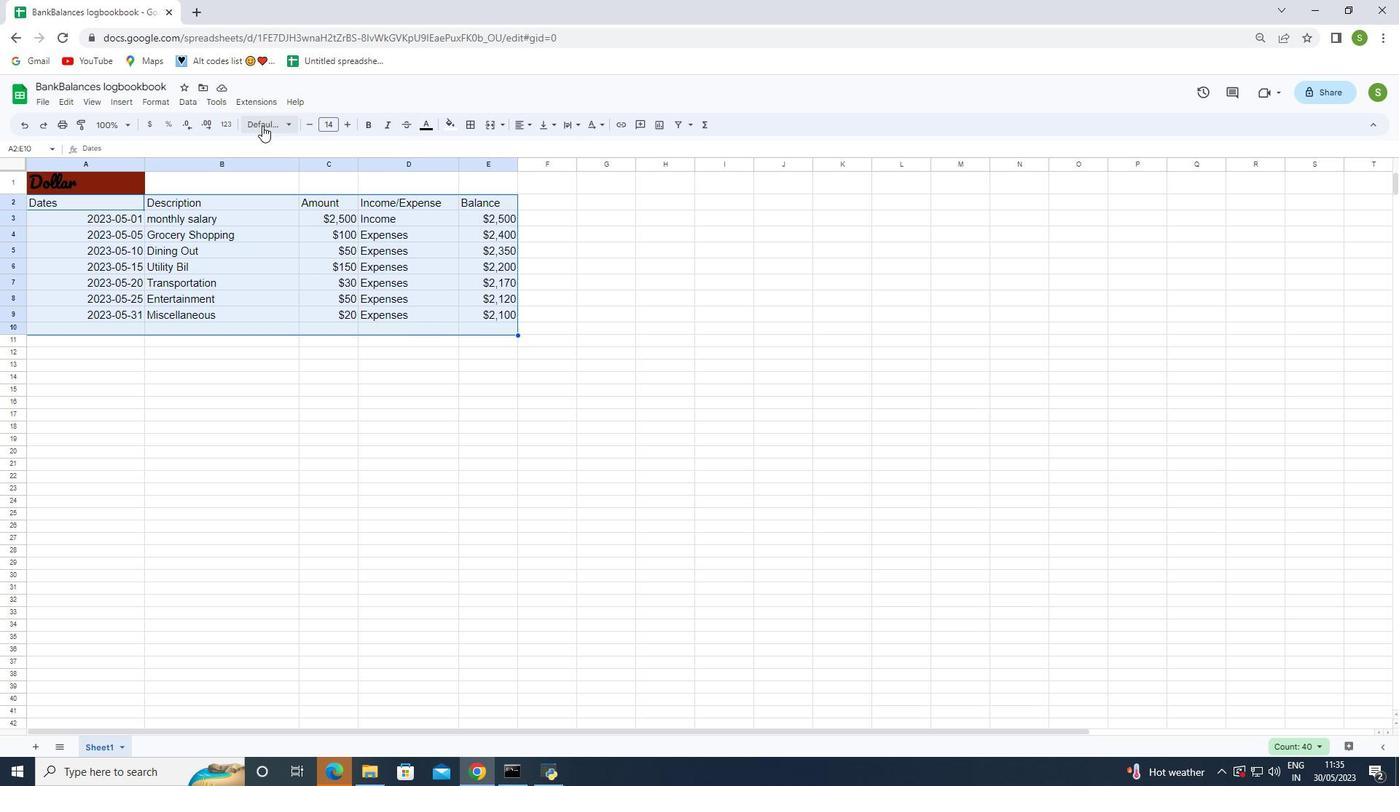
Action: Mouse pressed left at (279, 123)
Screenshot: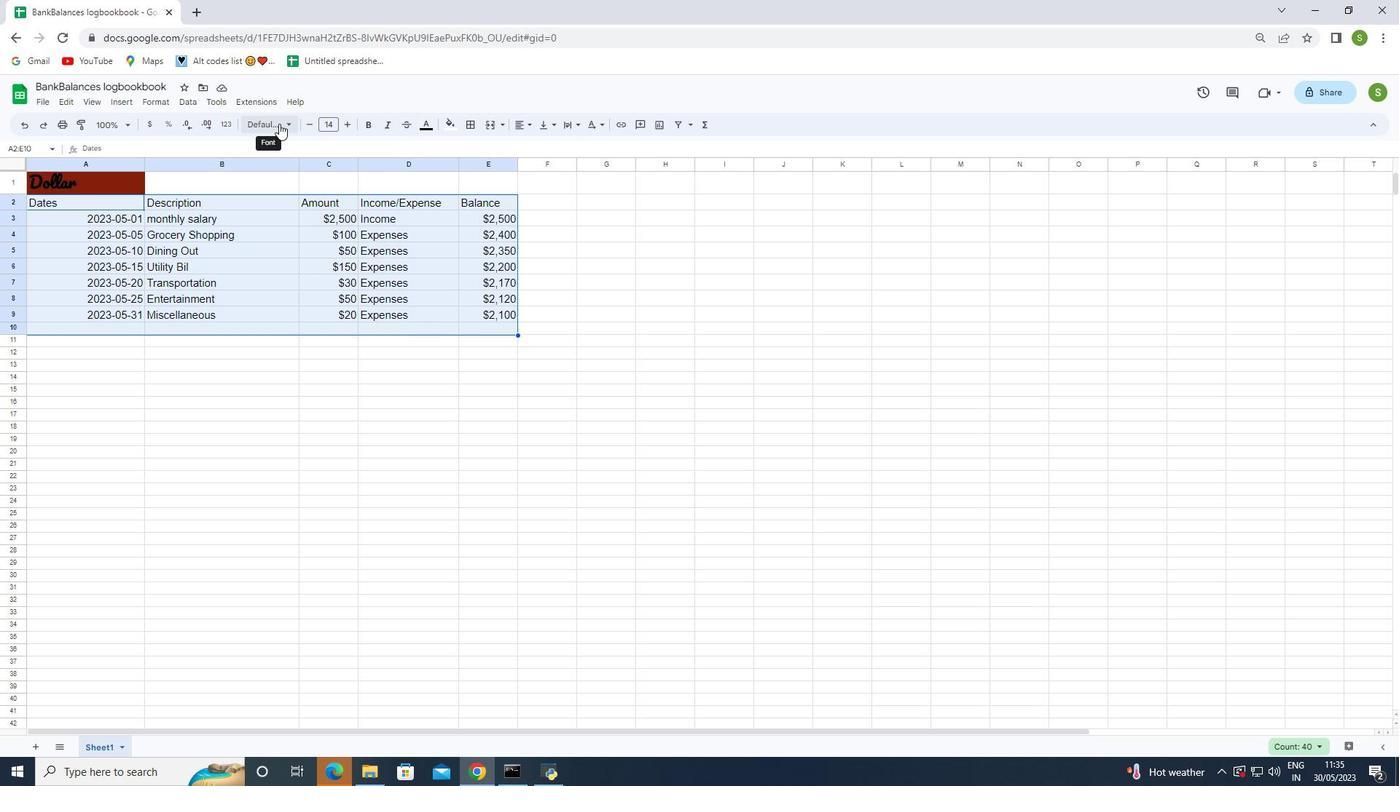 
Action: Mouse moved to (287, 242)
Screenshot: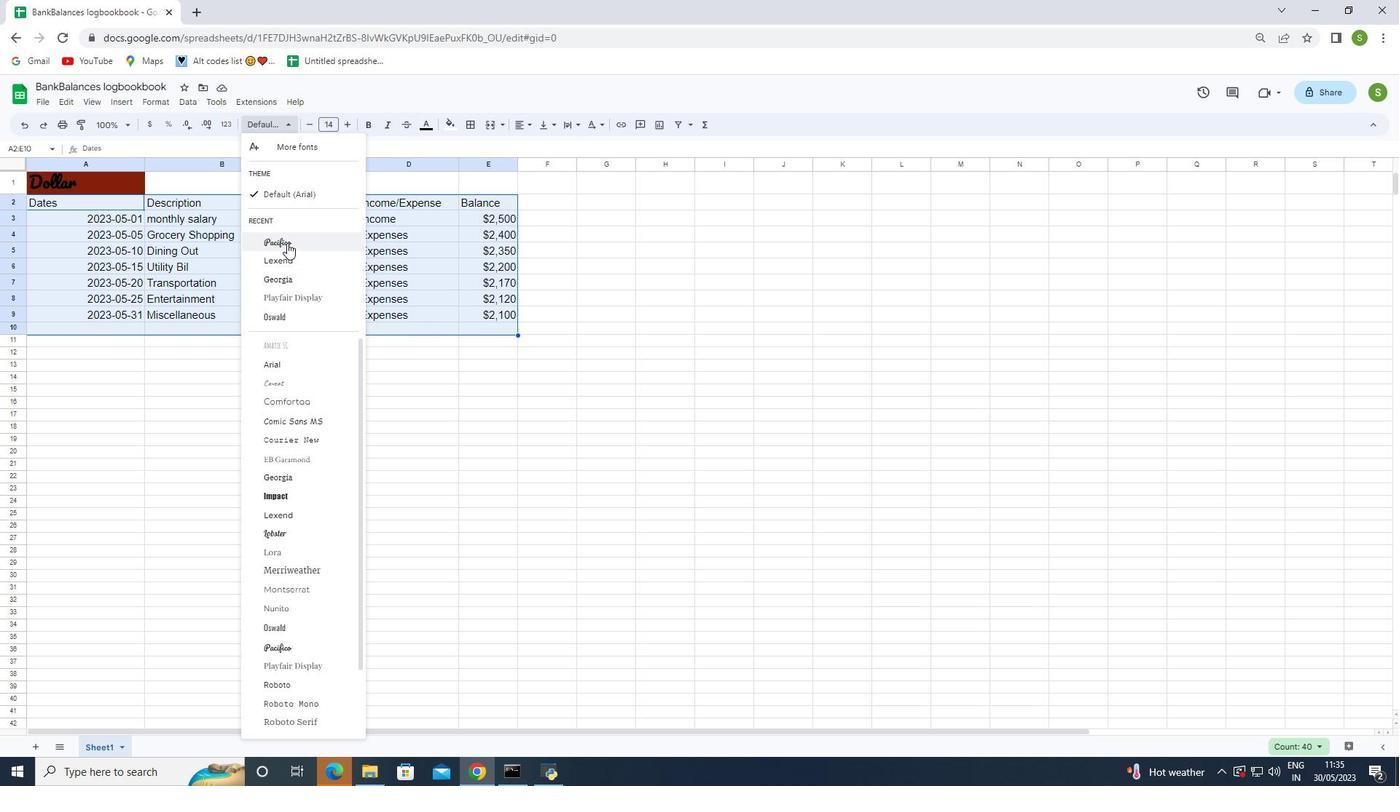 
Action: Mouse pressed left at (287, 242)
Screenshot: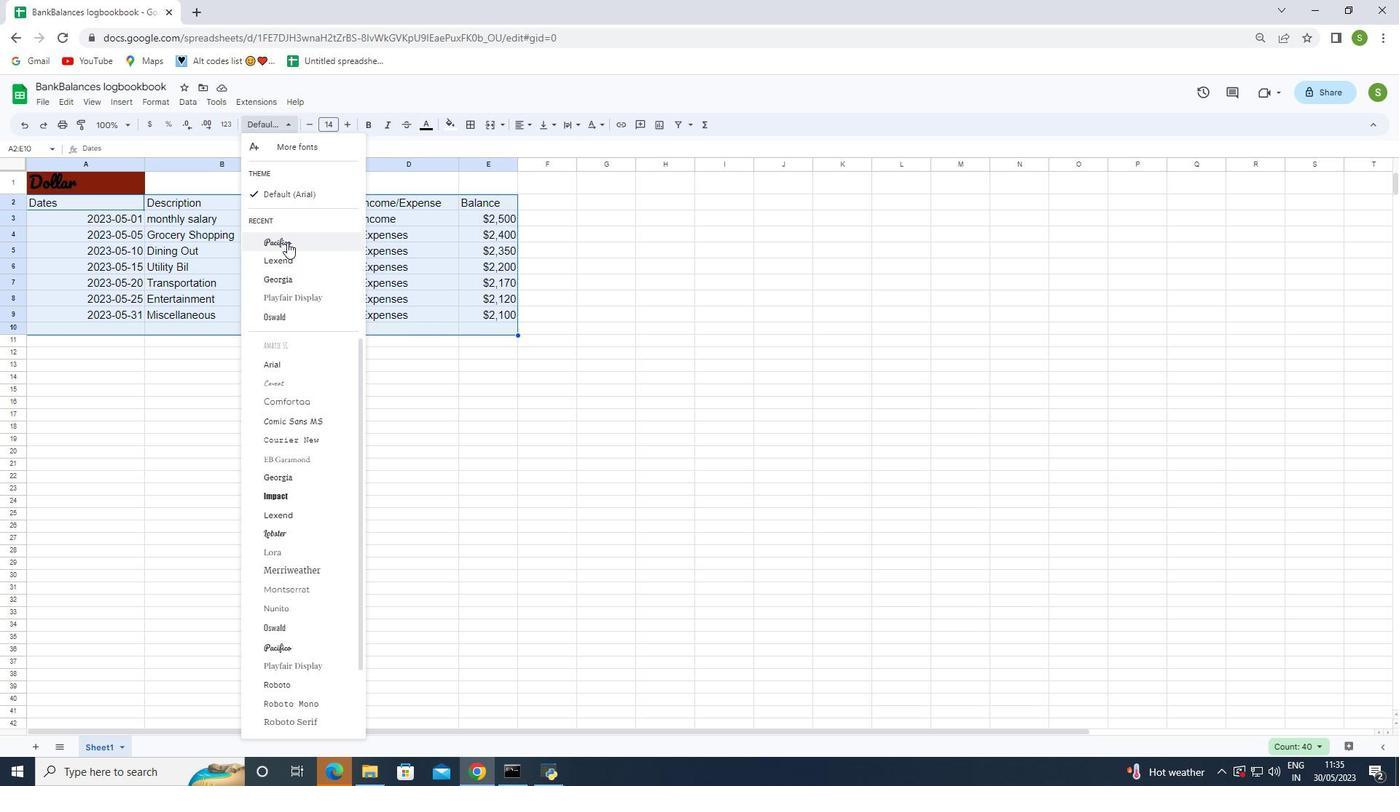 
Action: Mouse moved to (311, 121)
Screenshot: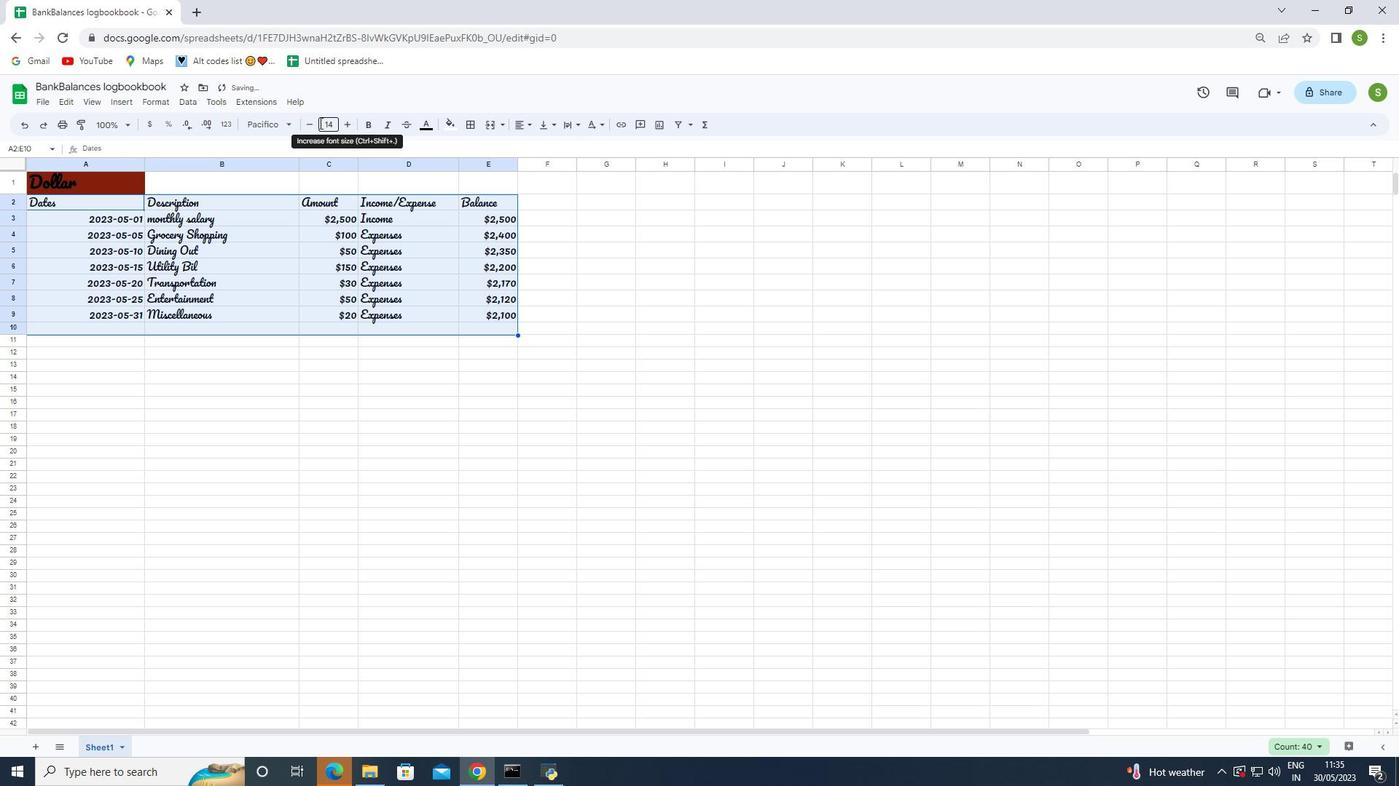 
Action: Mouse pressed left at (311, 121)
Screenshot: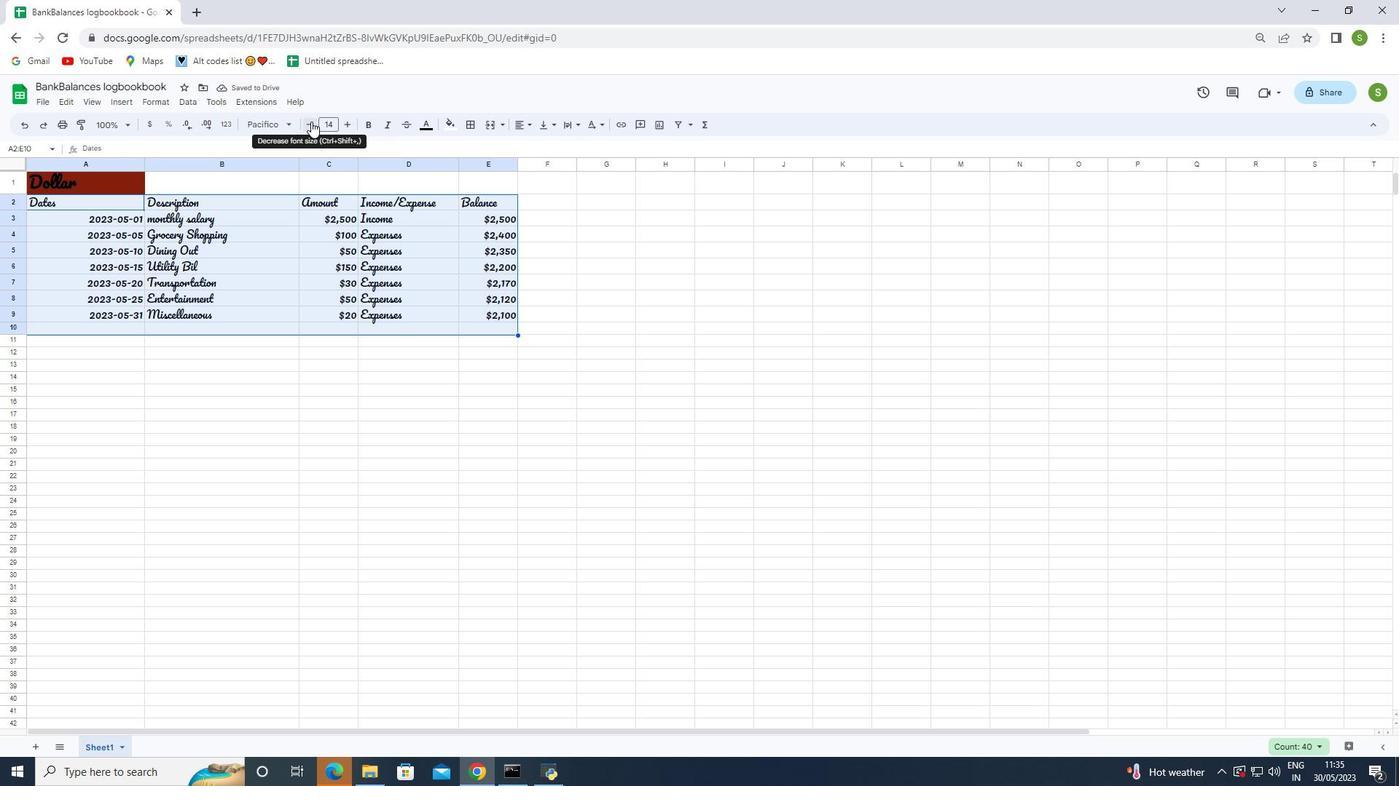 
Action: Mouse moved to (345, 124)
Screenshot: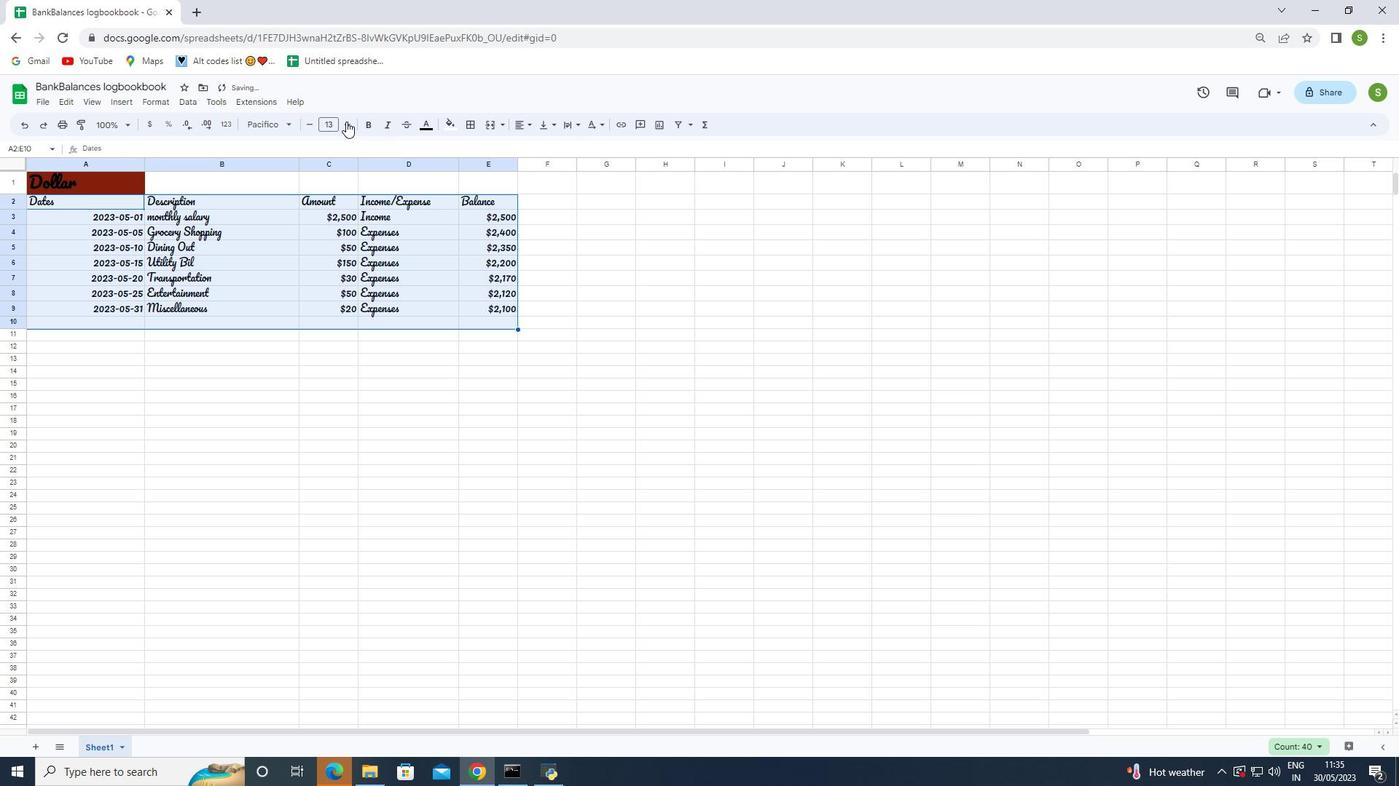 
Action: Mouse pressed left at (345, 124)
Screenshot: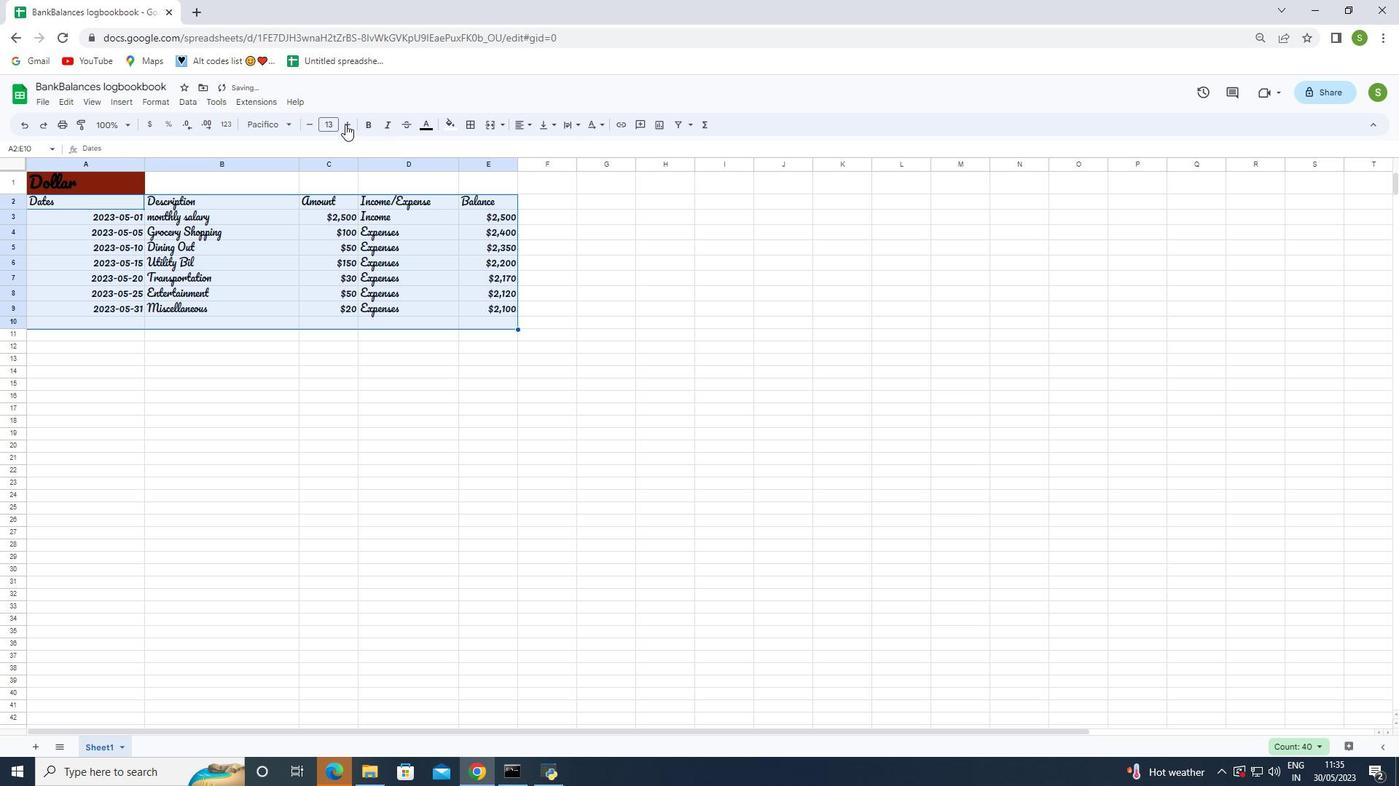 
Action: Mouse moved to (300, 366)
Screenshot: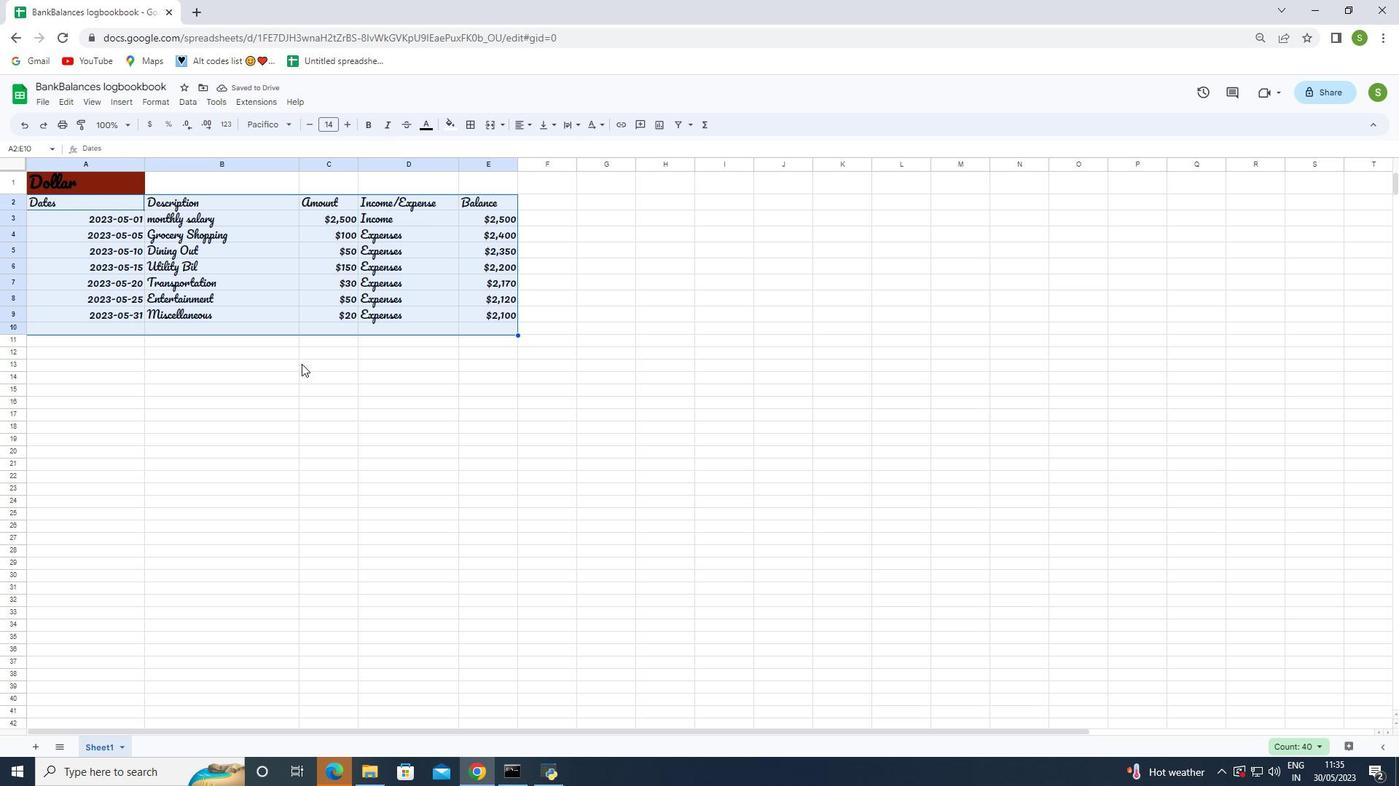 
Action: Mouse pressed left at (300, 366)
Screenshot: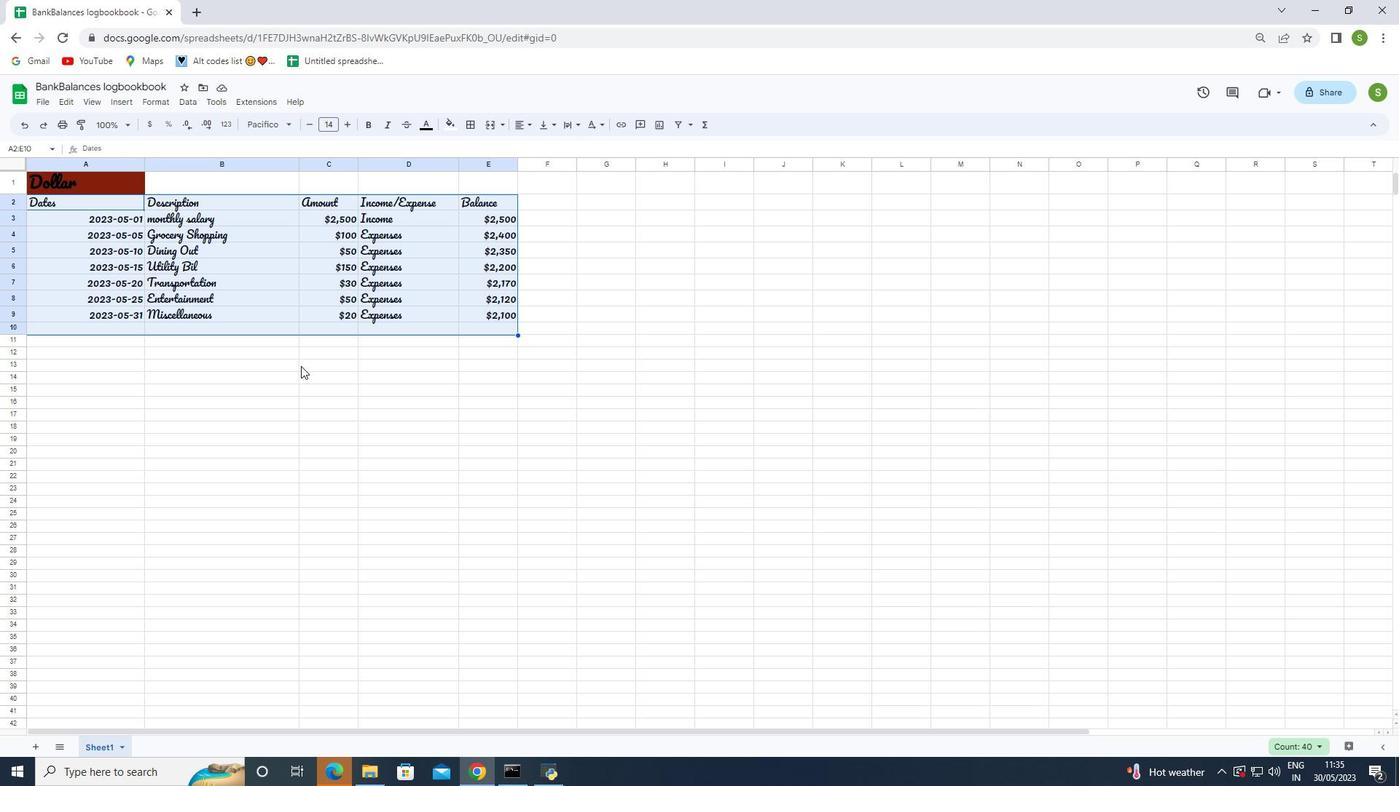 
Action: Mouse moved to (66, 183)
Screenshot: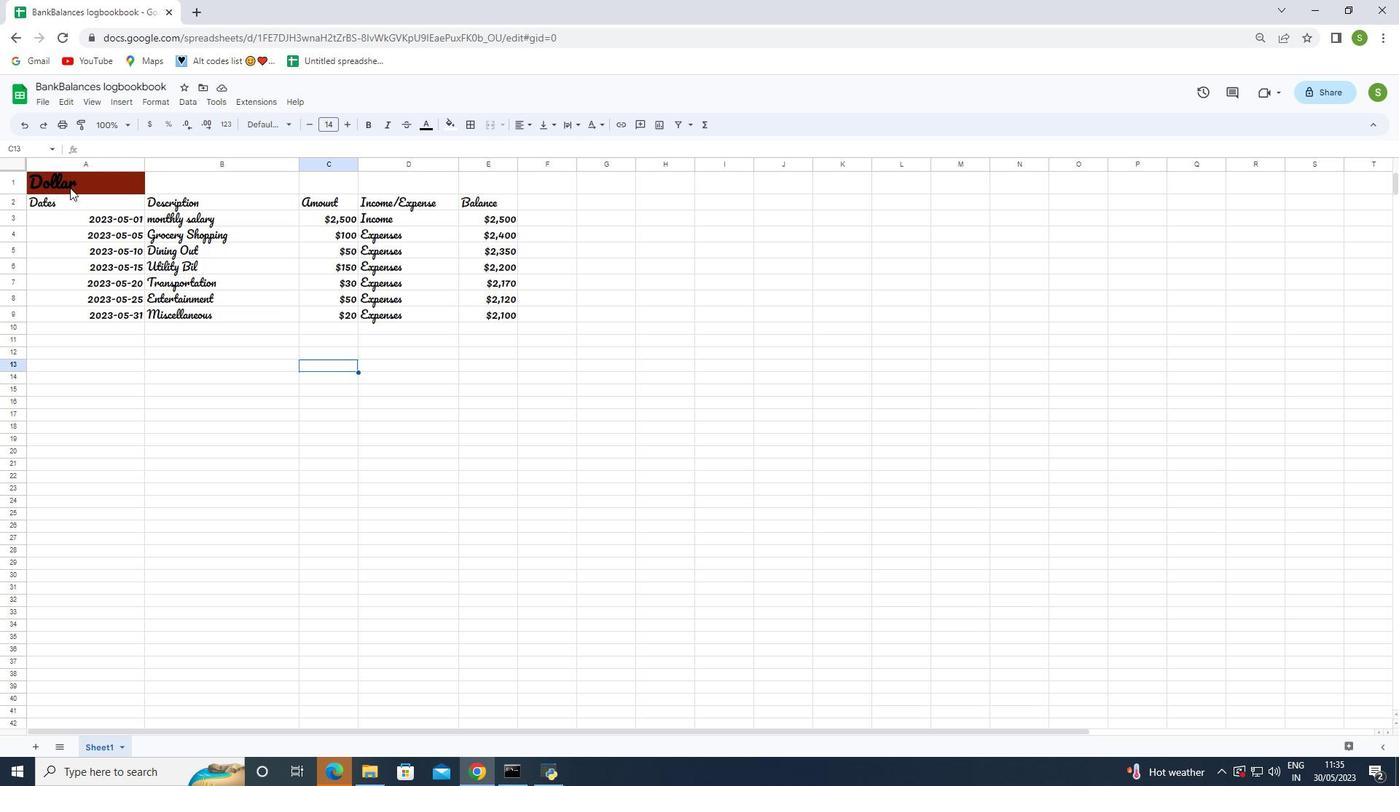 
Action: Mouse pressed left at (66, 183)
Screenshot: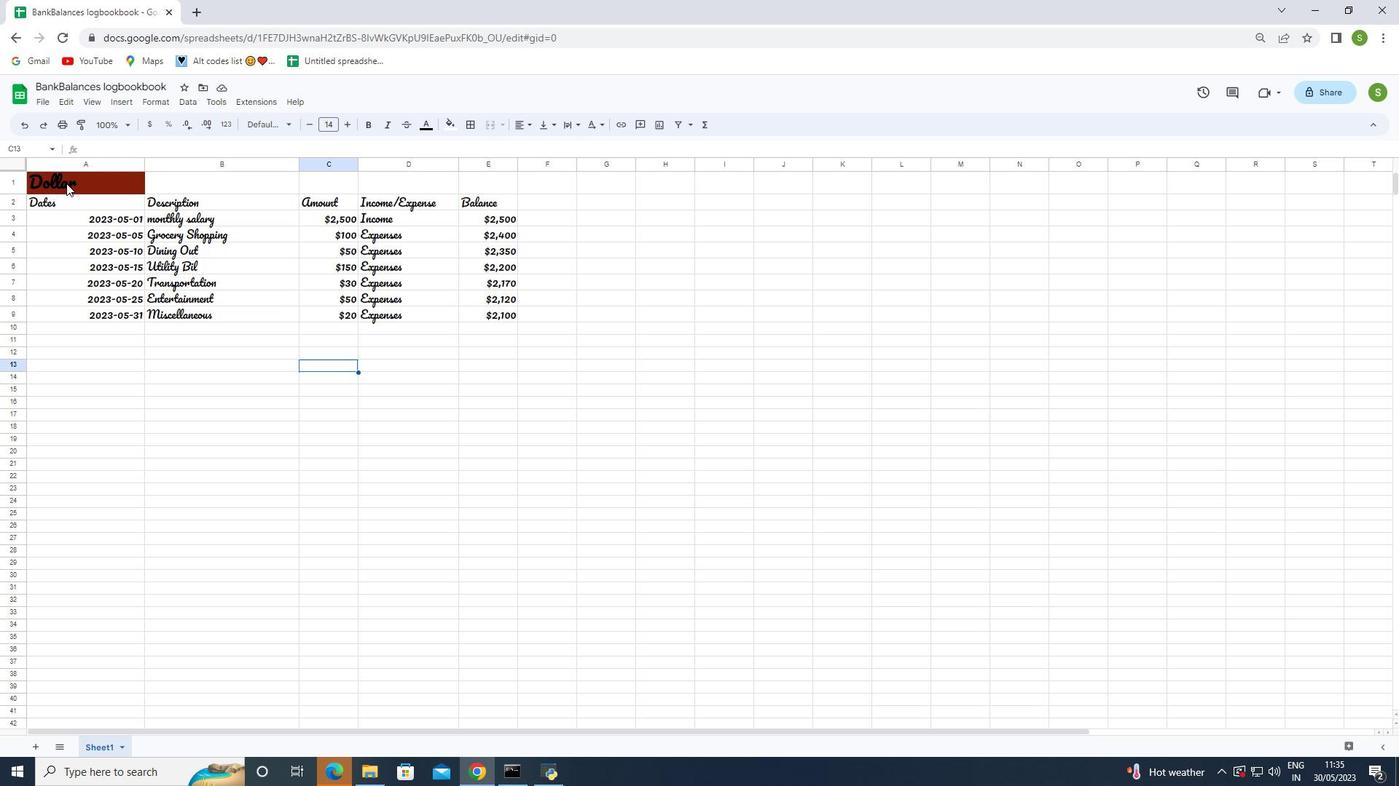 
Action: Mouse moved to (524, 125)
Screenshot: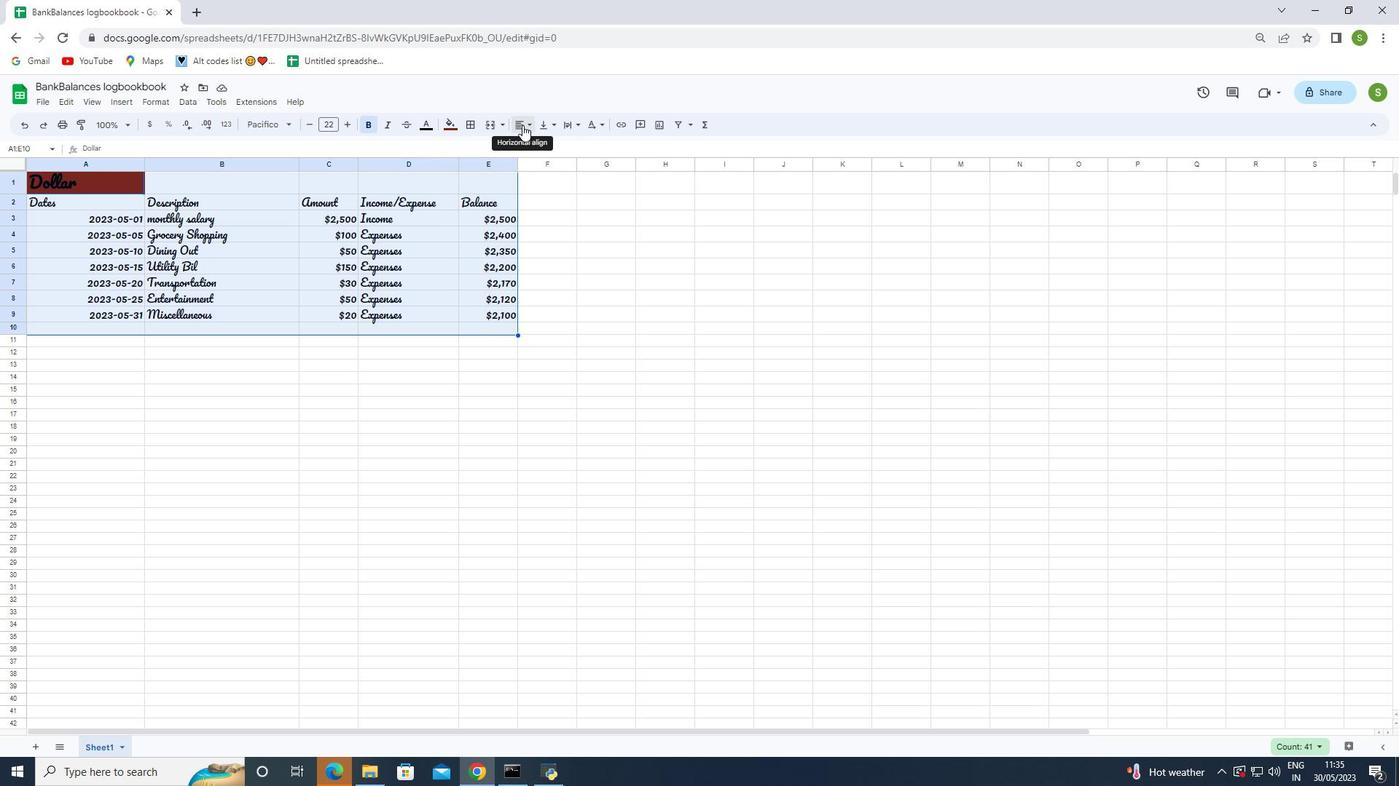 
Action: Mouse pressed left at (524, 125)
Screenshot: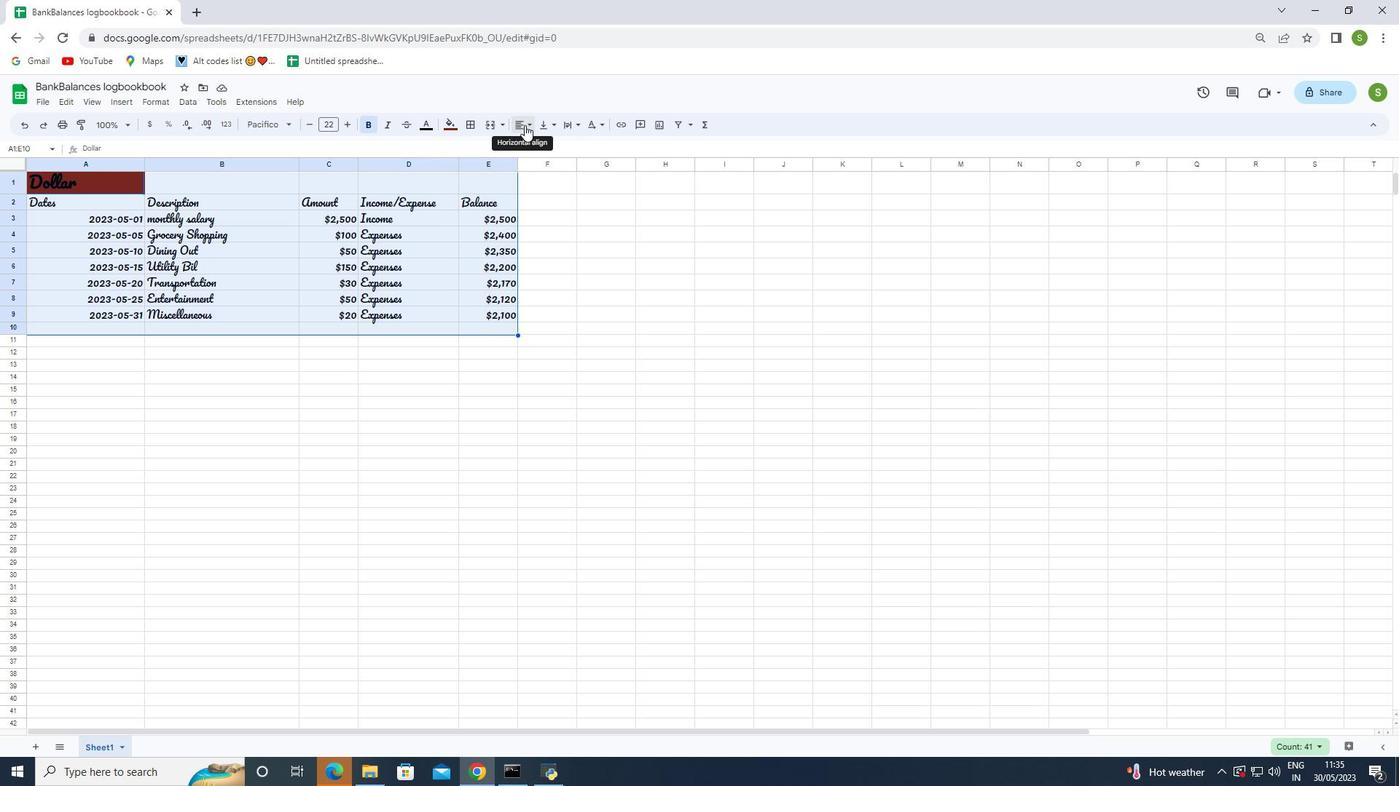 
Action: Mouse moved to (555, 152)
Screenshot: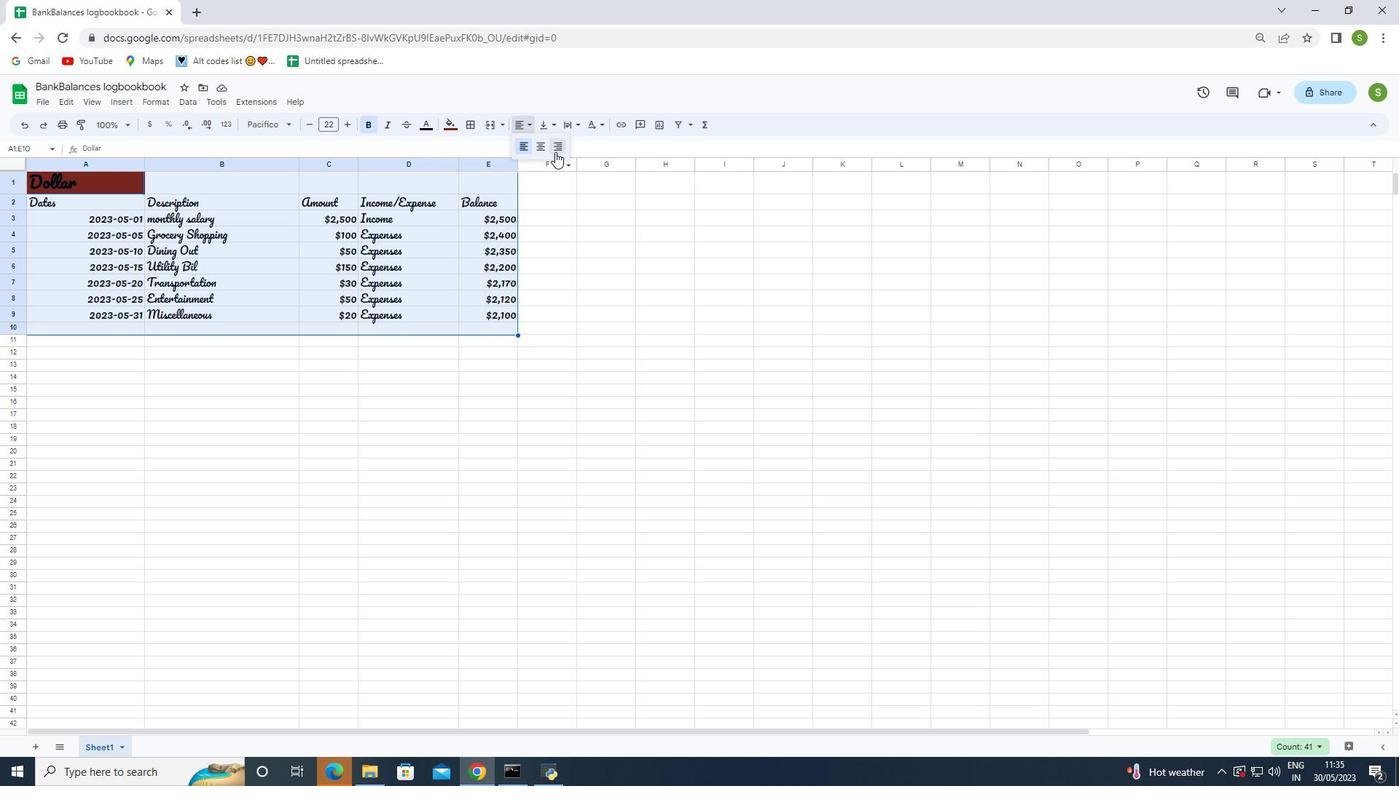 
Action: Mouse pressed left at (555, 152)
Screenshot: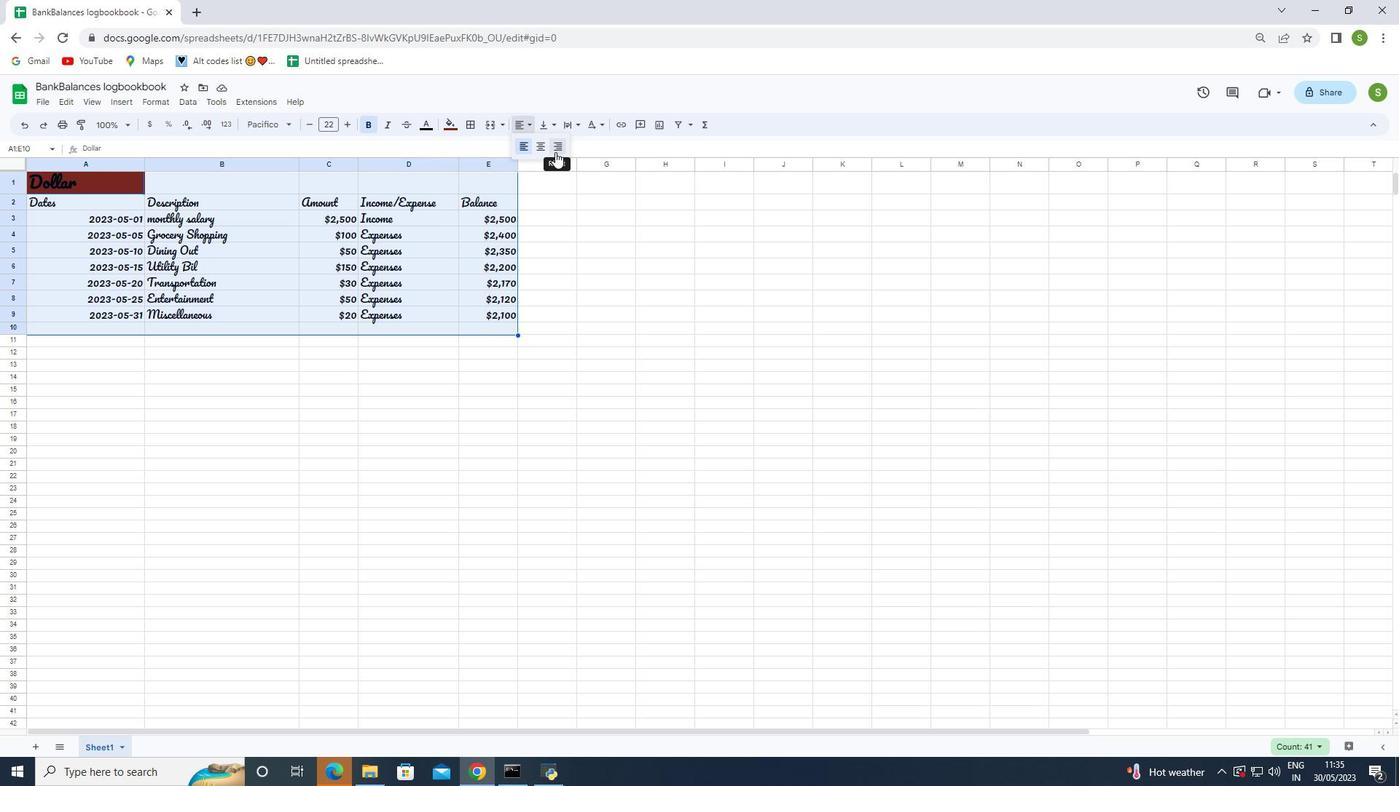 
Action: Mouse moved to (40, 107)
Screenshot: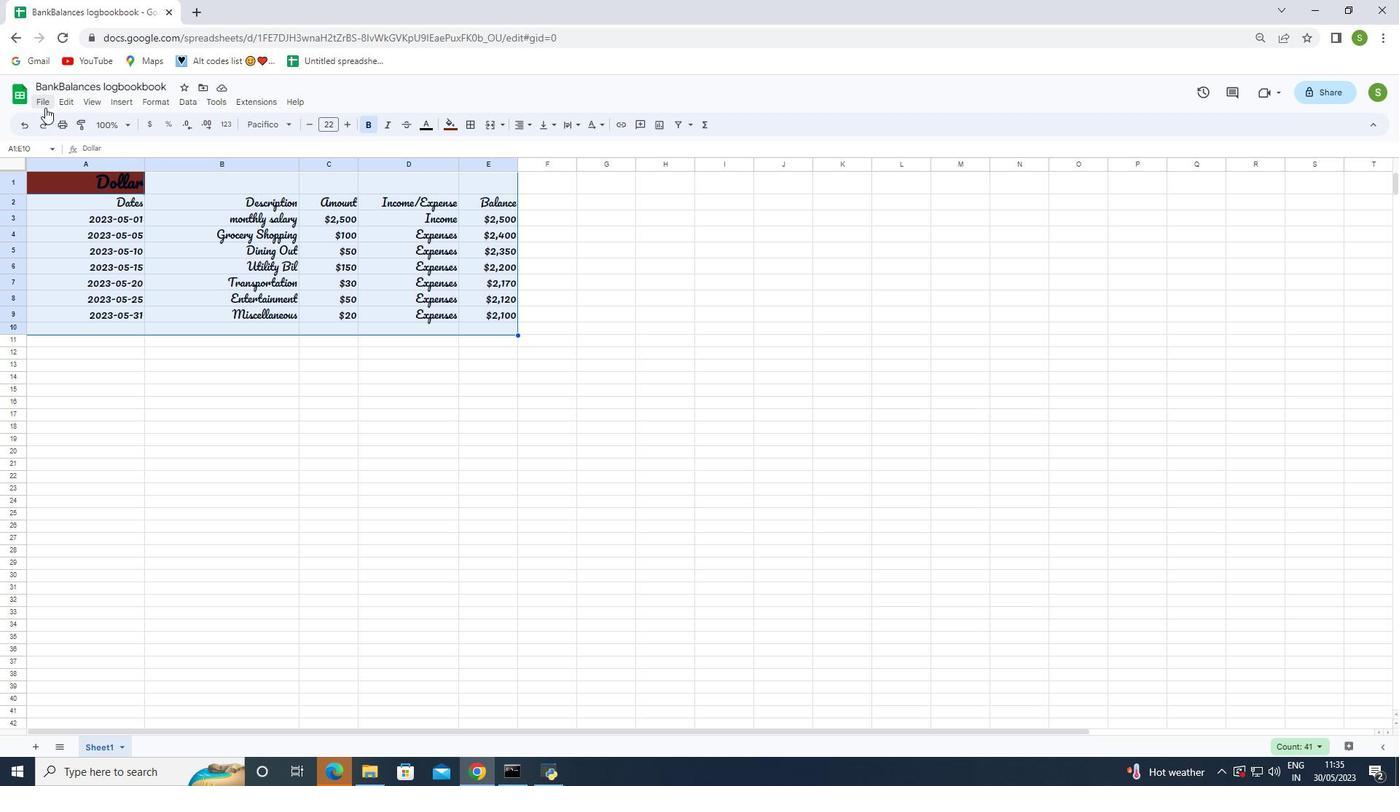 
Action: Mouse pressed left at (40, 107)
Screenshot: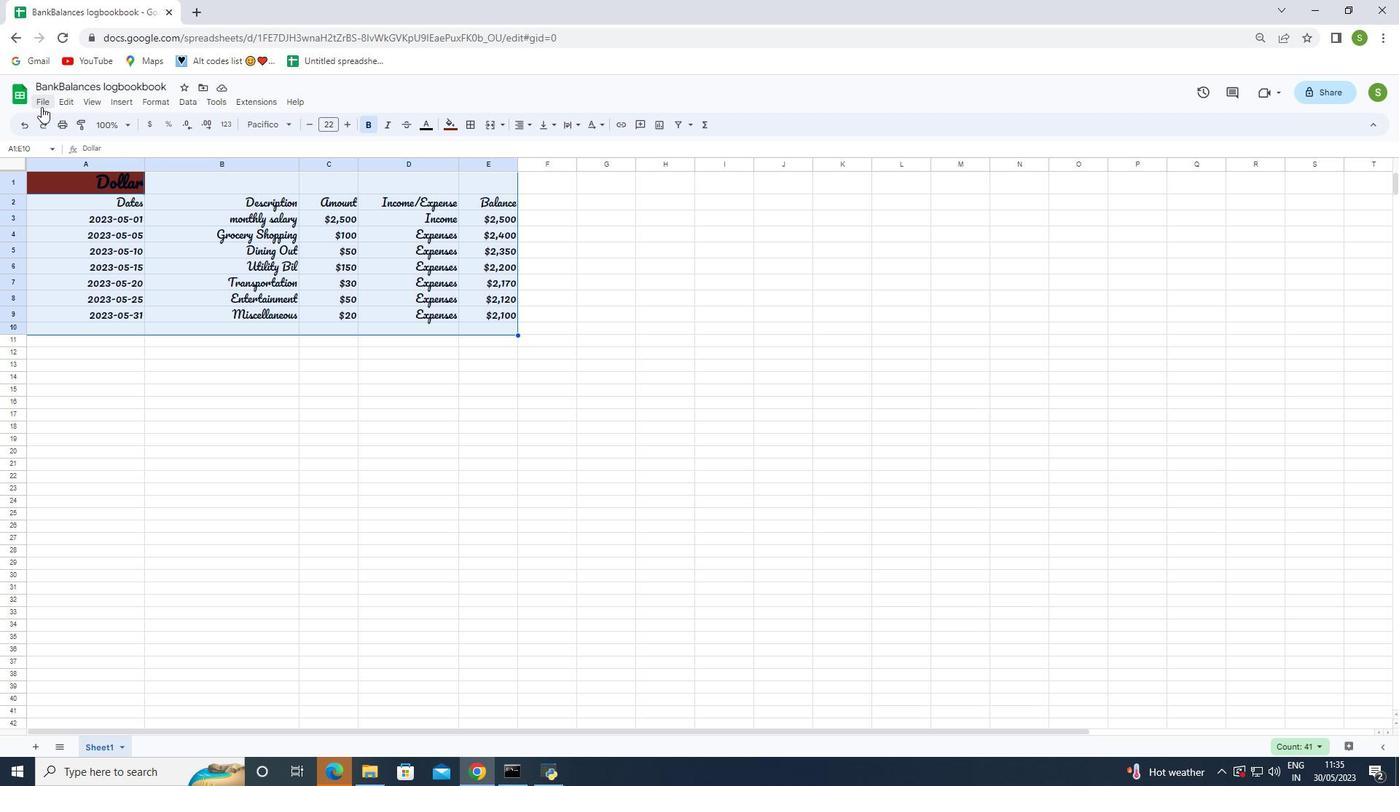 
Action: Mouse moved to (79, 277)
Screenshot: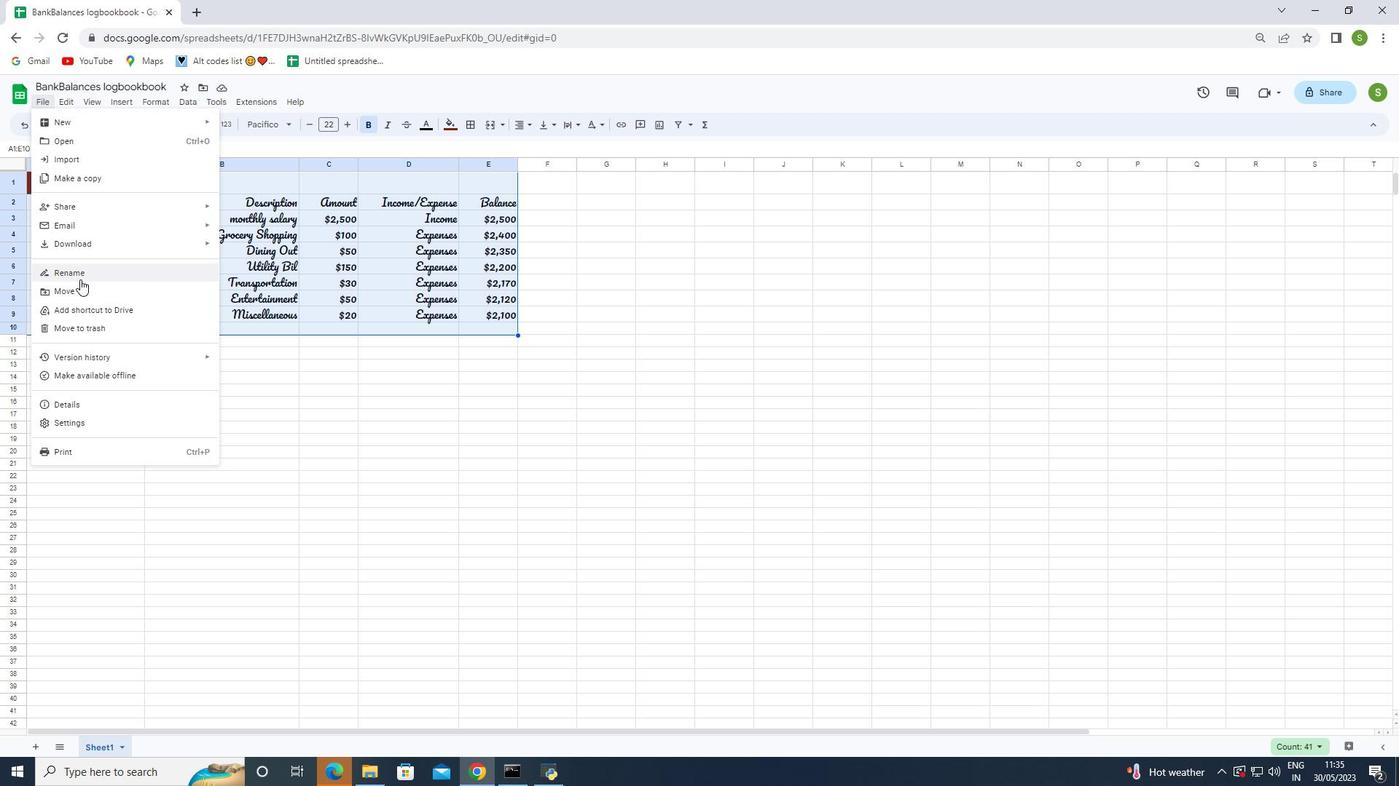 
Action: Mouse pressed left at (79, 277)
Screenshot: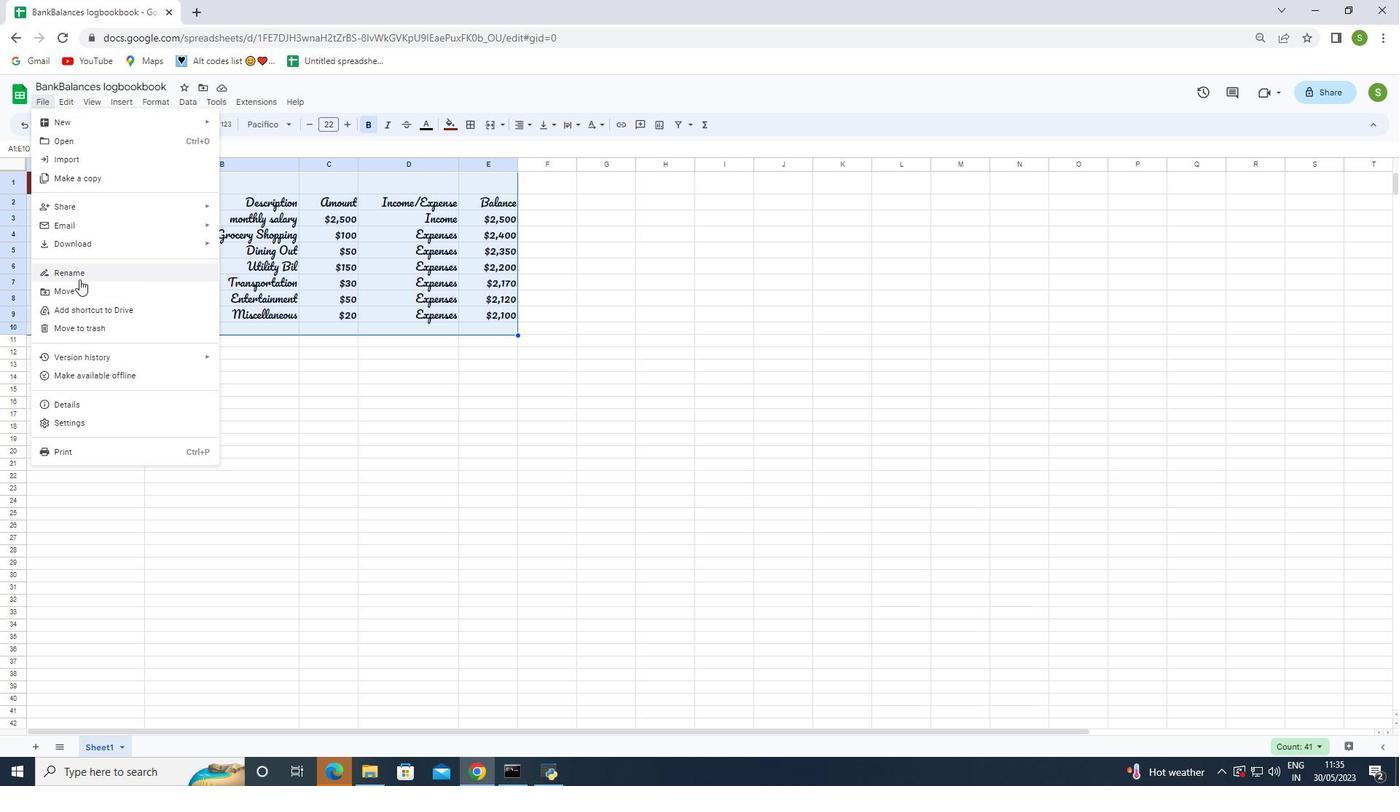 
Action: Key pressed <Key.backspace><Key.shift>Bank<Key.shift>Balances<Key.space>logbookbook
Screenshot: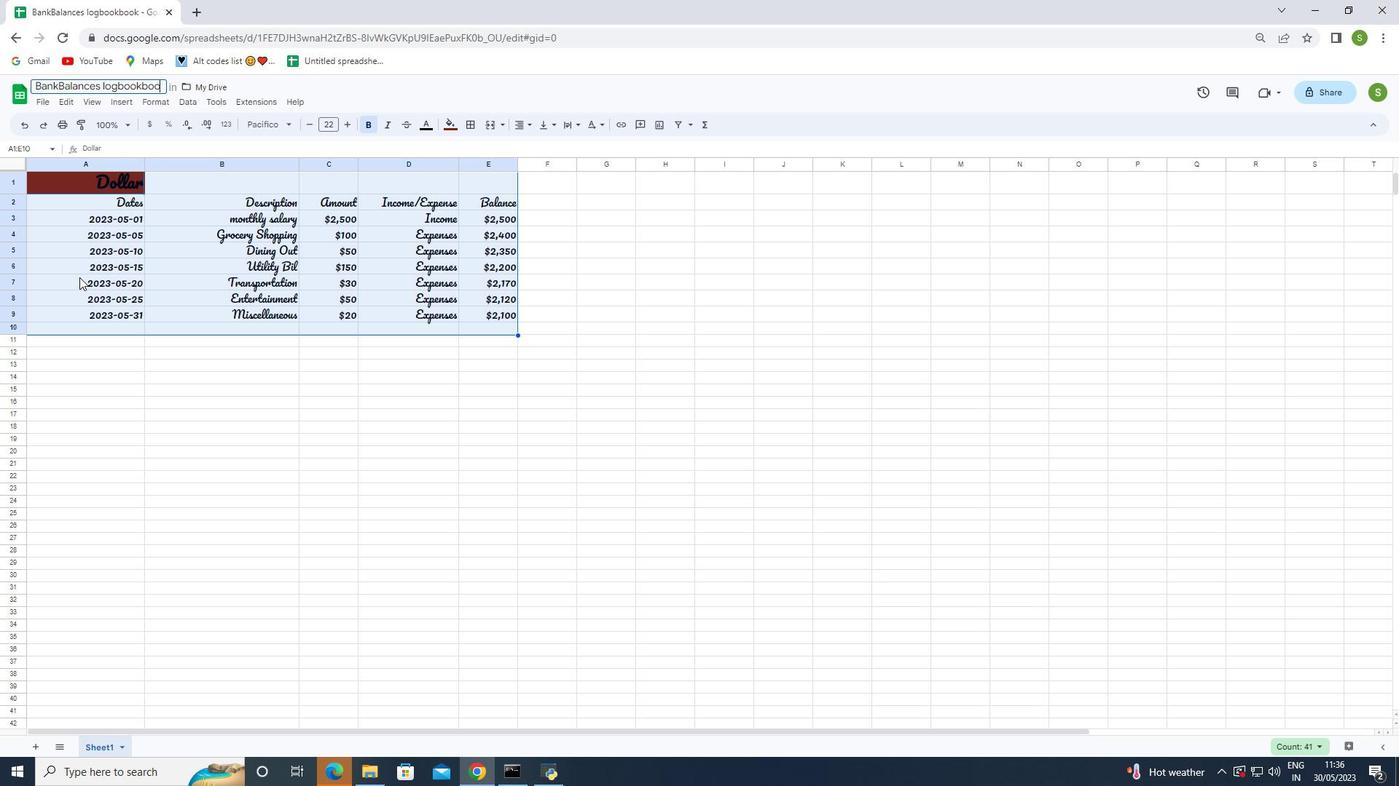 
Action: Mouse moved to (212, 403)
Screenshot: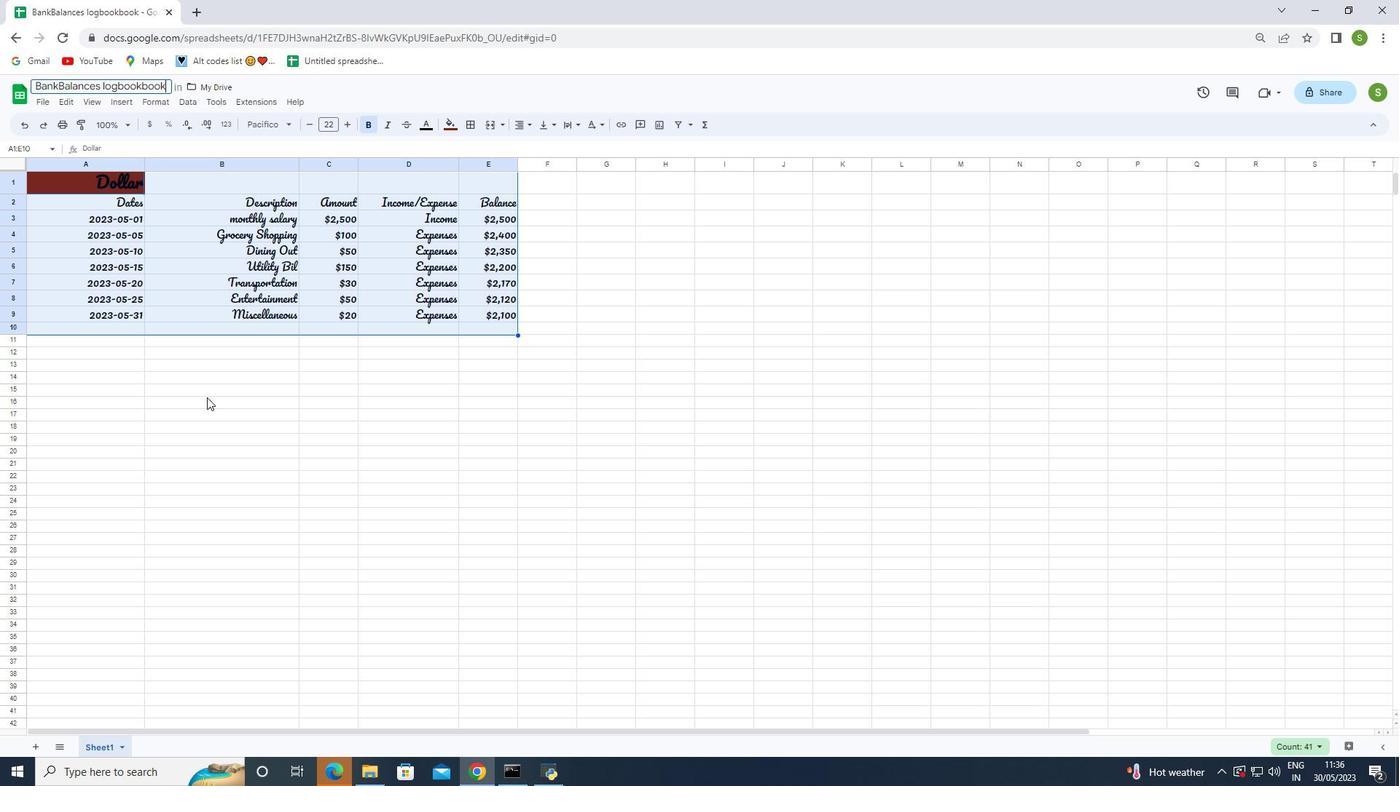
Action: Mouse pressed left at (212, 403)
Screenshot: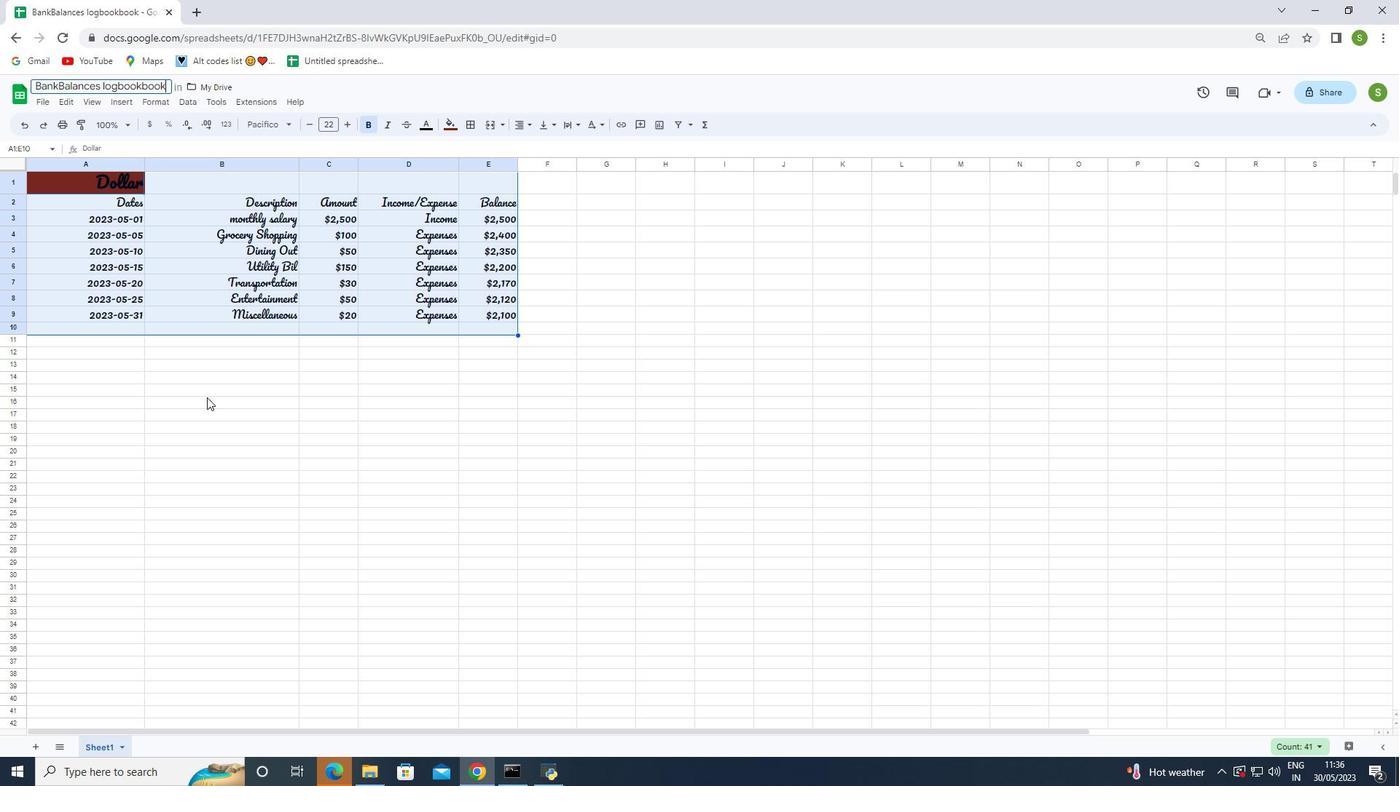 
Action: Mouse moved to (244, 419)
Screenshot: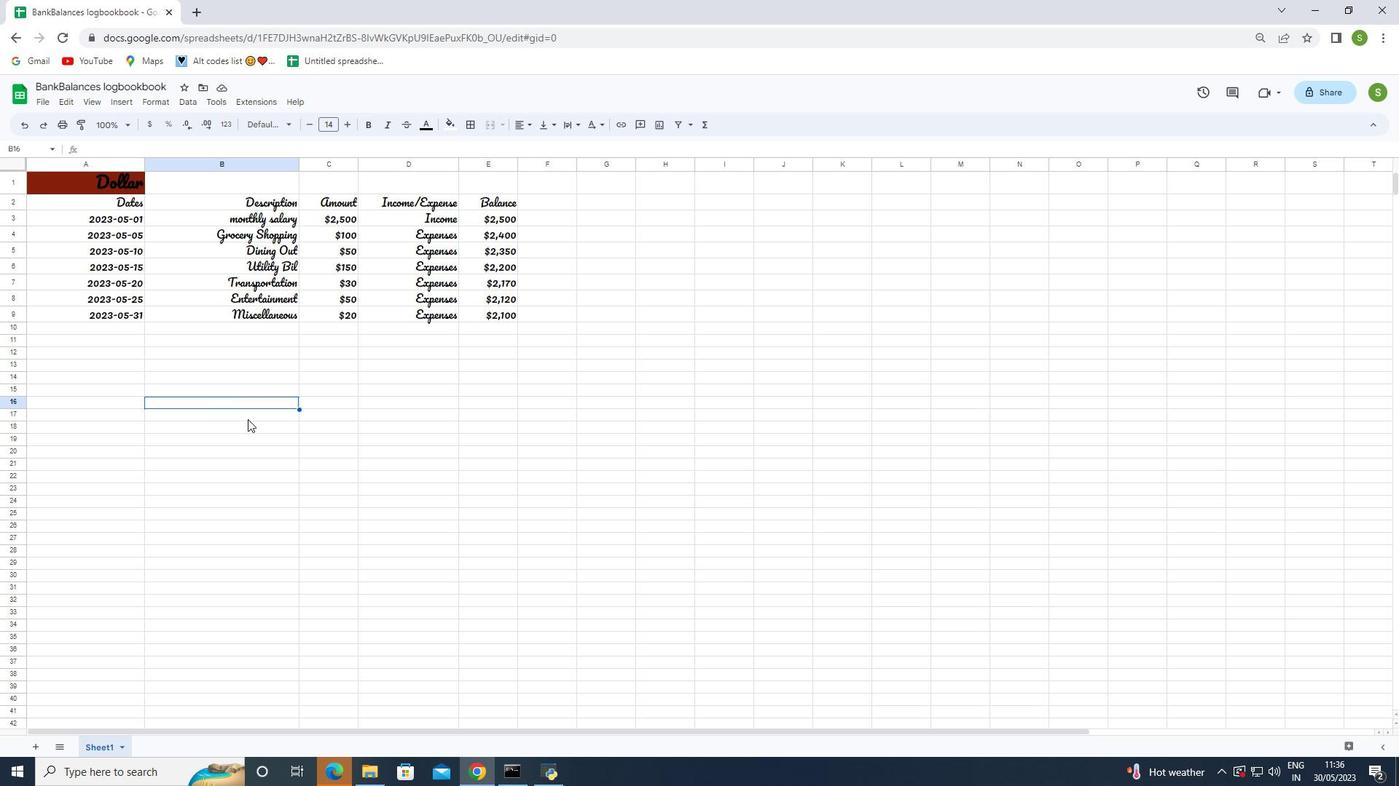 
